 Task: Search one way flight ticket for 4 adults, 2 children, 2 infants in seat and 1 infant on lap in premium economy from Sault Ste. Marie: Chippewa County International Airport to Greensboro: Piedmont Triad International Airport on 5-1-2023. Choice of flights is JetBlue. Number of bags: 2 carry on bags. Price is upto 79000. Outbound departure time preference is 20:30.
Action: Mouse moved to (314, 451)
Screenshot: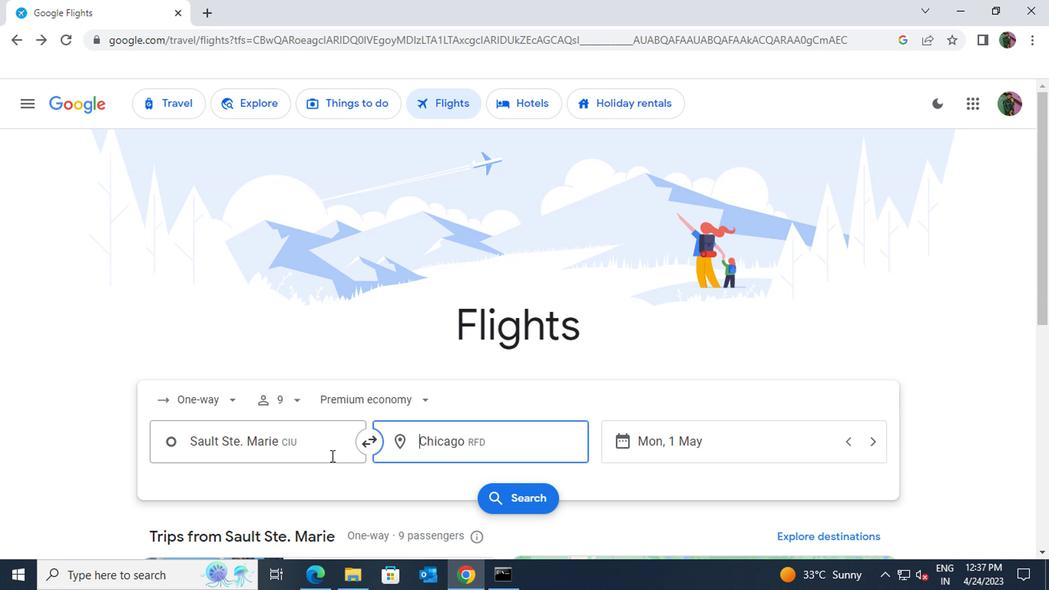
Action: Mouse pressed left at (314, 451)
Screenshot: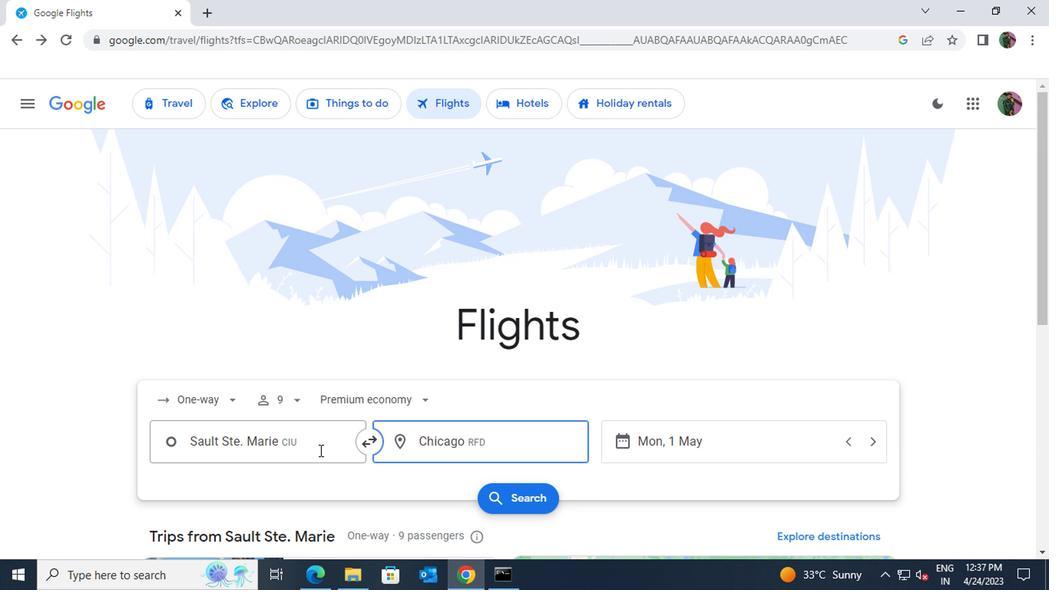 
Action: Key pressed chipp
Screenshot: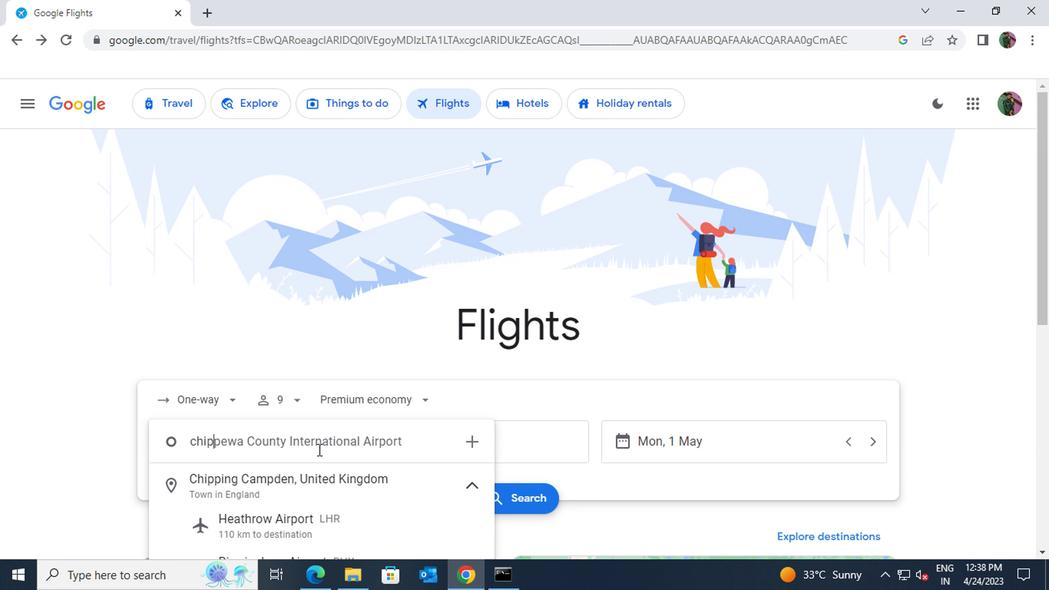 
Action: Mouse moved to (317, 473)
Screenshot: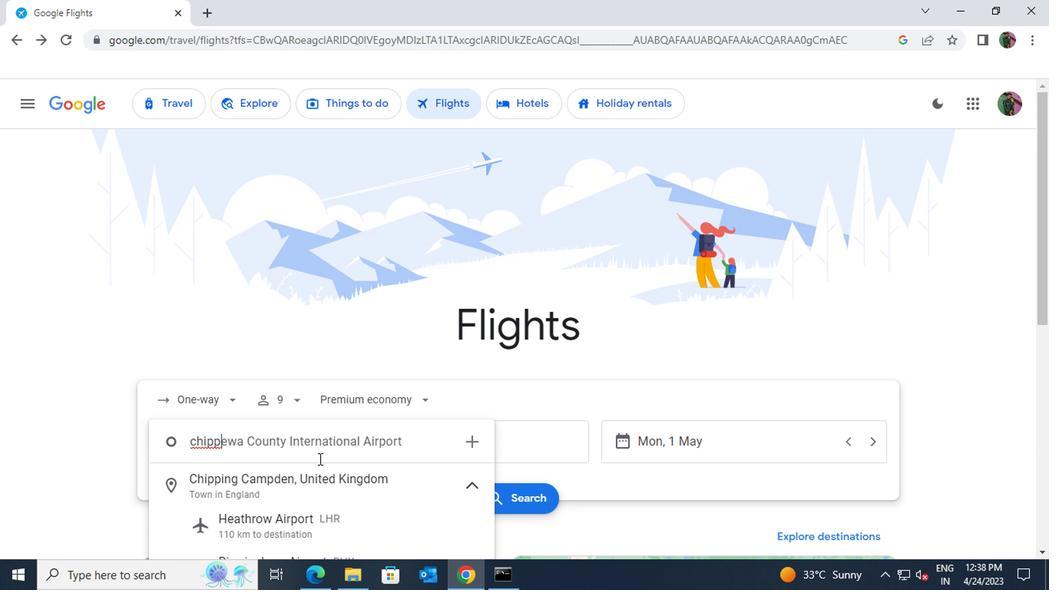 
Action: Mouse pressed left at (317, 473)
Screenshot: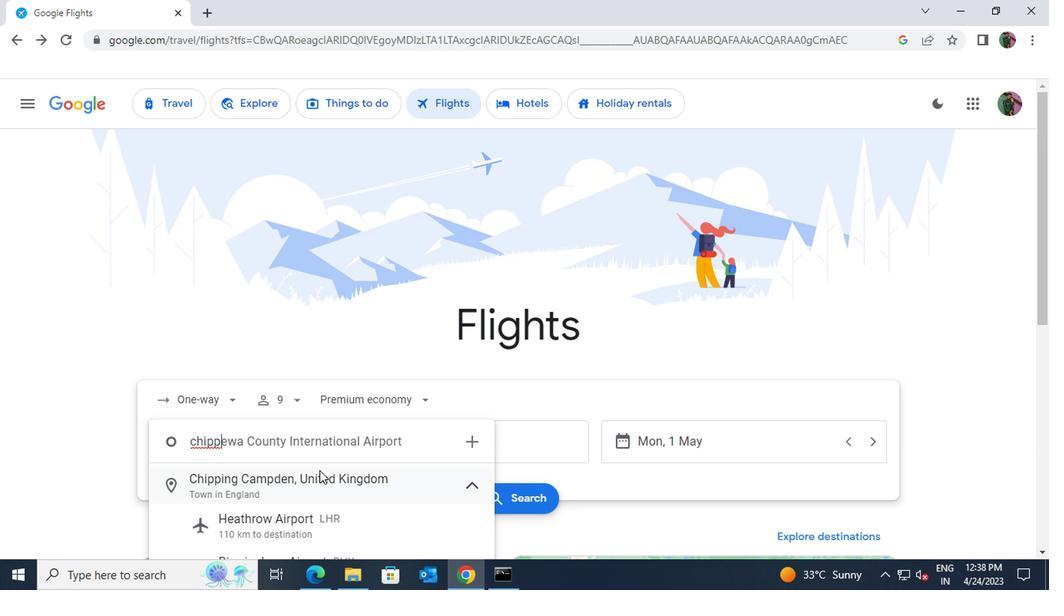 
Action: Mouse moved to (423, 439)
Screenshot: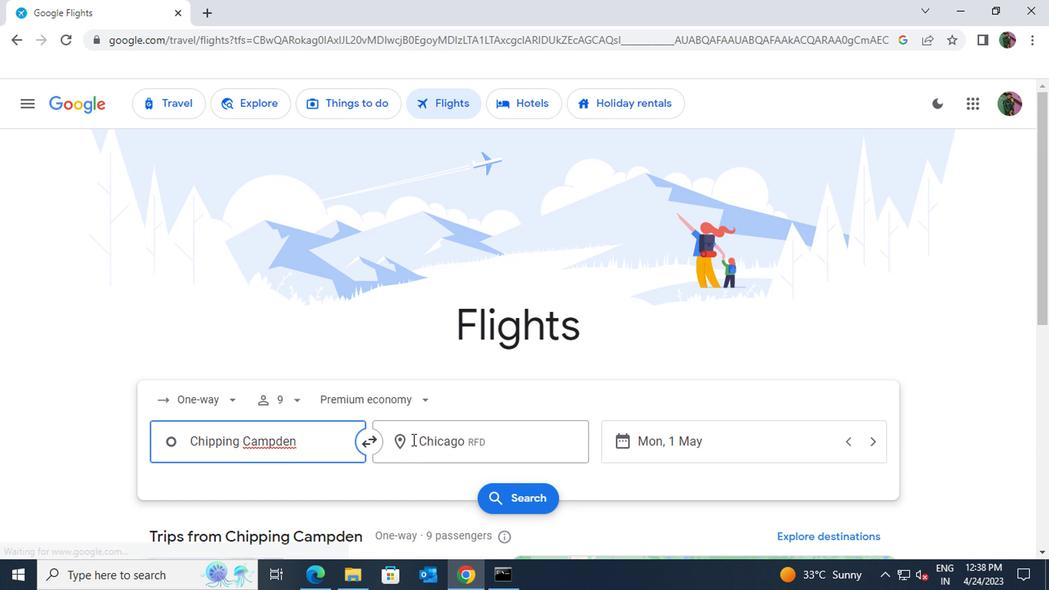 
Action: Mouse pressed left at (423, 439)
Screenshot: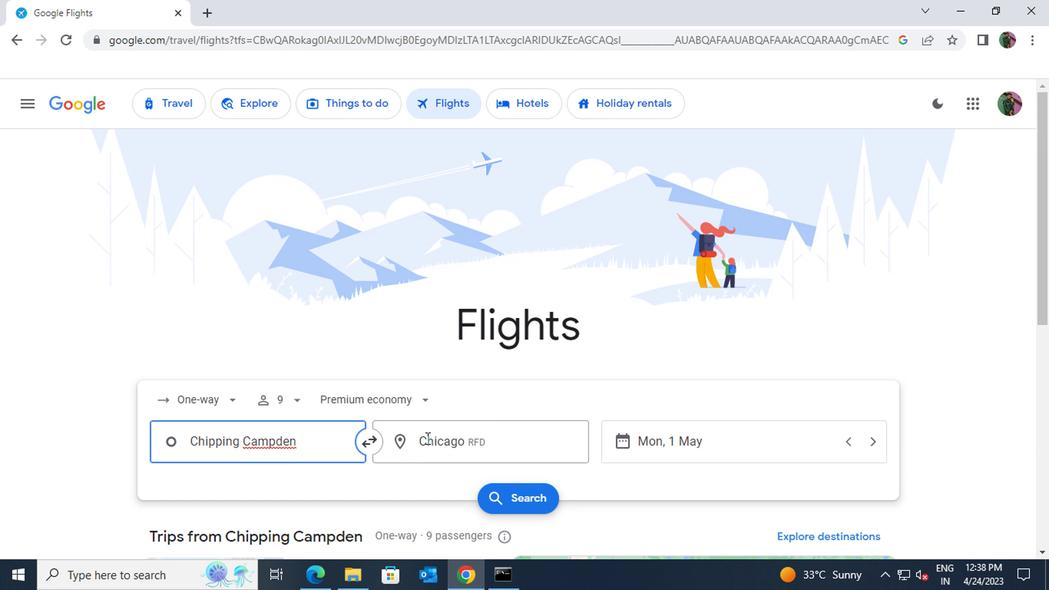 
Action: Key pressed greensboro
Screenshot: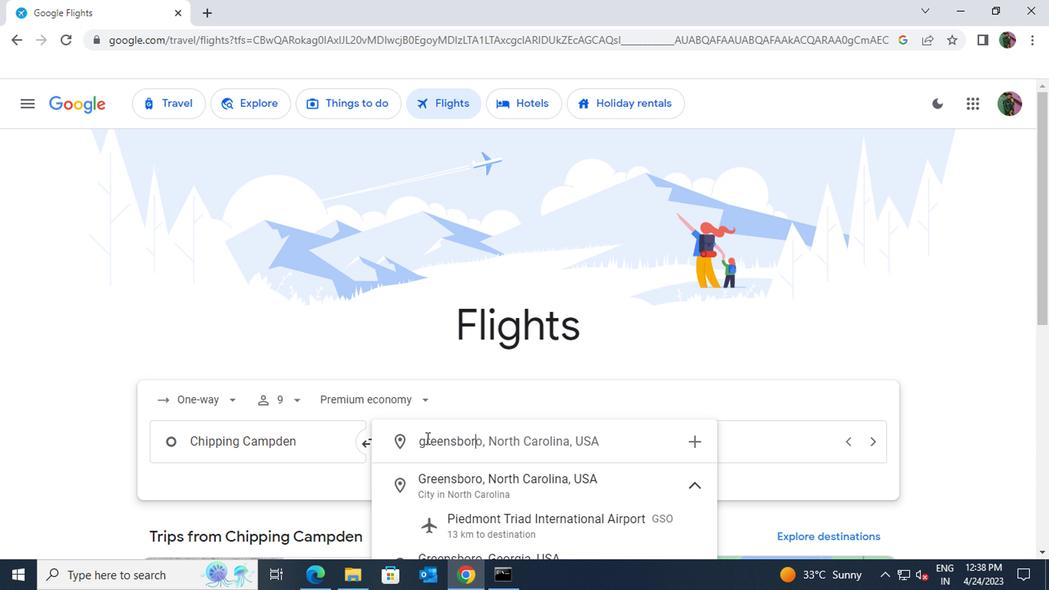 
Action: Mouse moved to (445, 467)
Screenshot: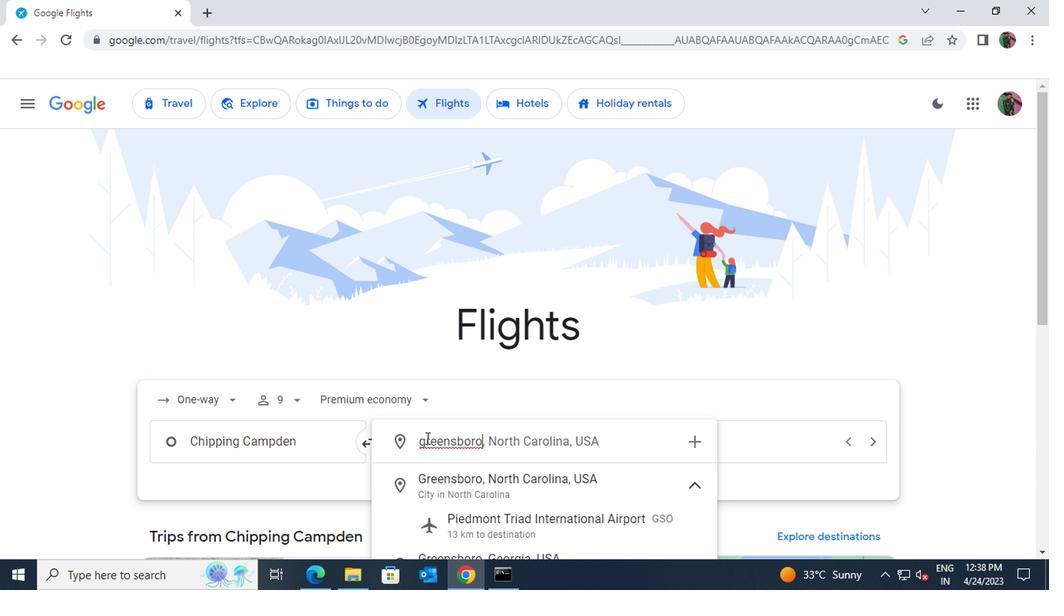 
Action: Mouse pressed left at (445, 467)
Screenshot: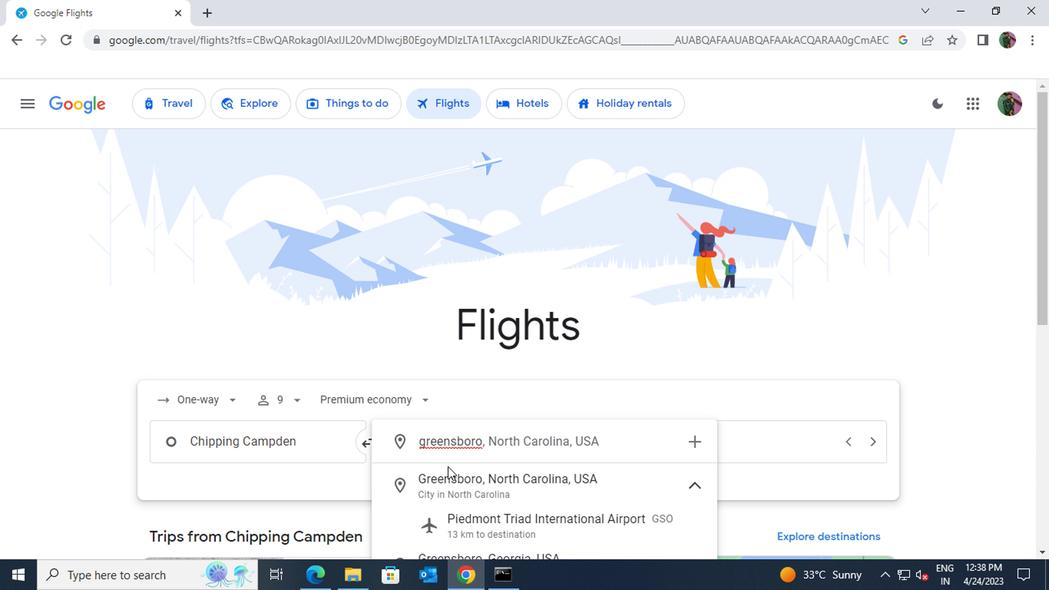 
Action: Mouse moved to (458, 493)
Screenshot: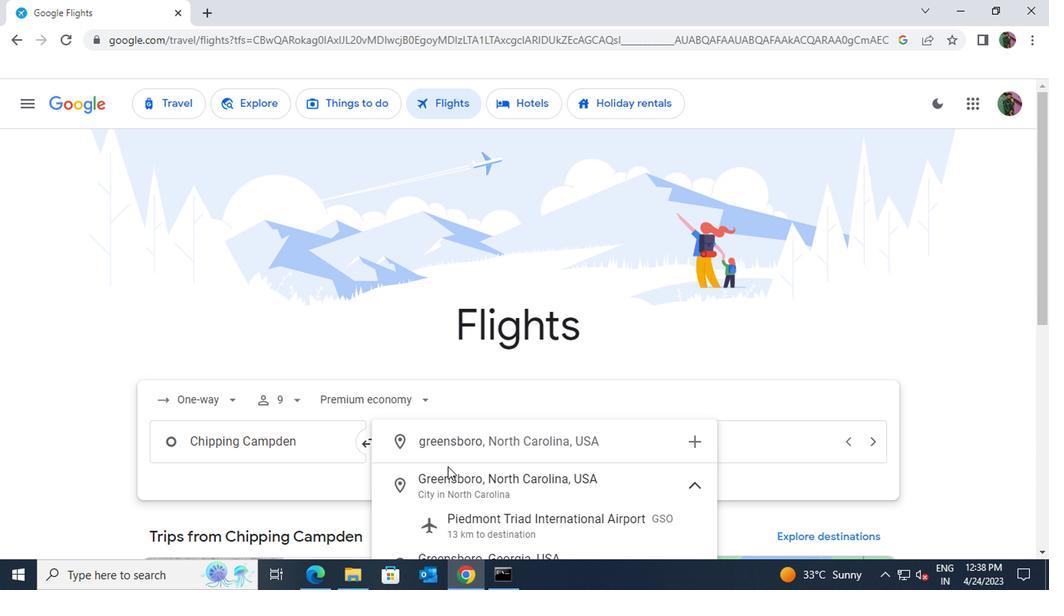 
Action: Mouse pressed left at (458, 493)
Screenshot: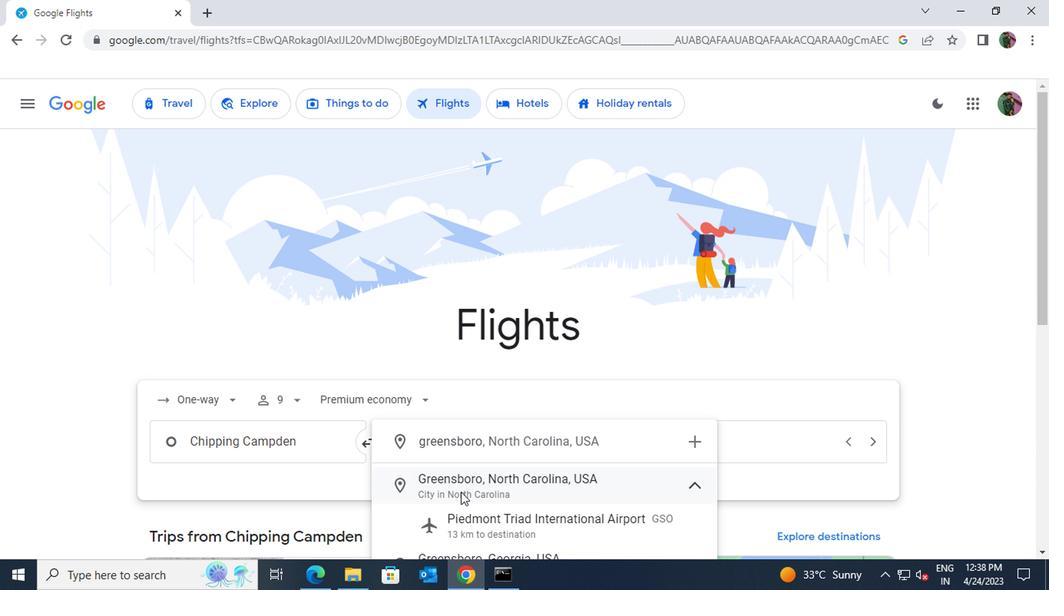 
Action: Mouse moved to (293, 404)
Screenshot: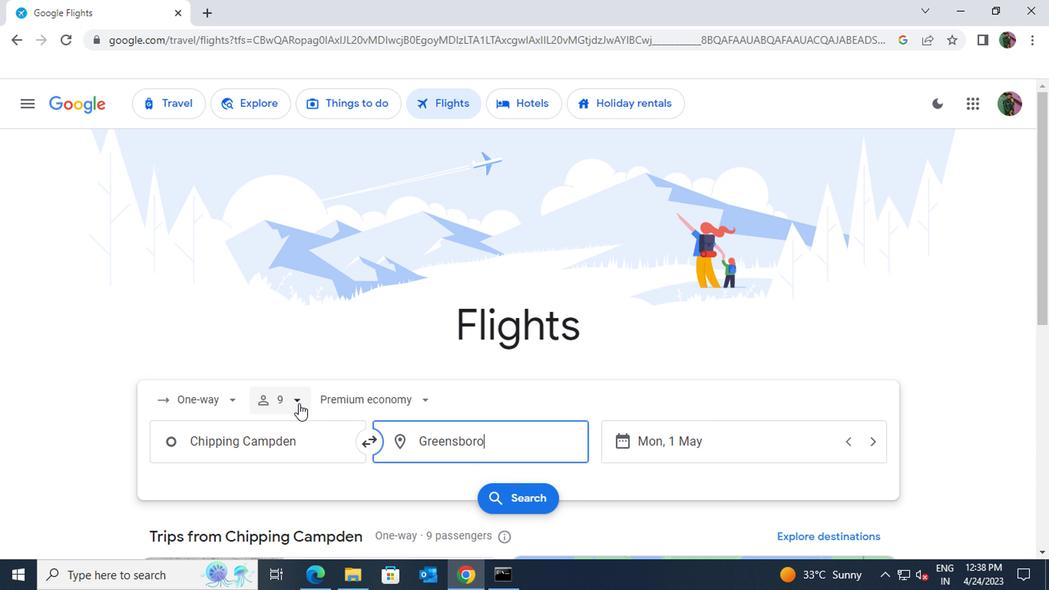 
Action: Mouse pressed left at (293, 404)
Screenshot: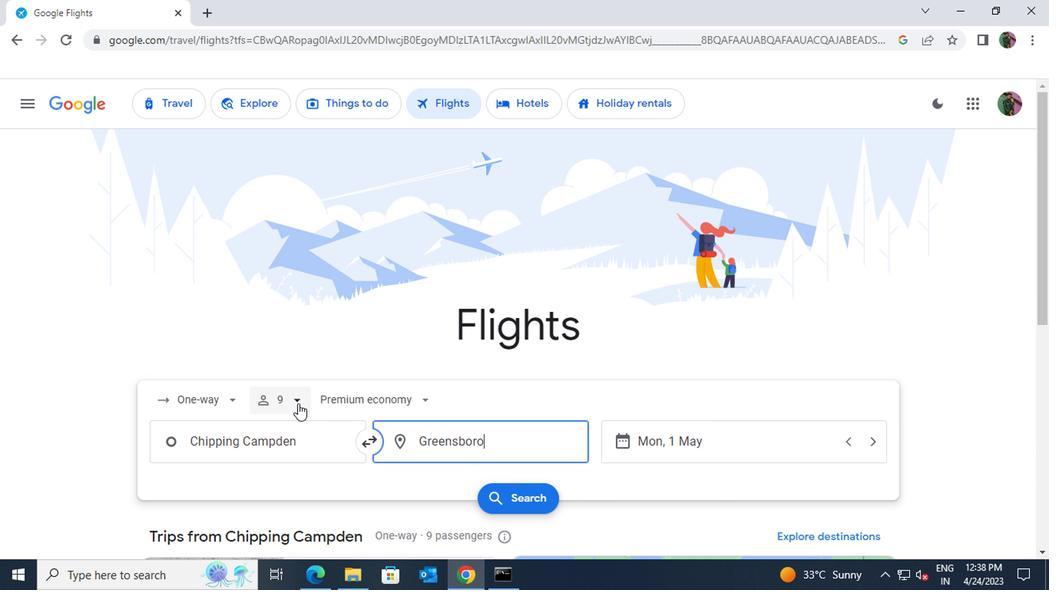 
Action: Mouse moved to (362, 440)
Screenshot: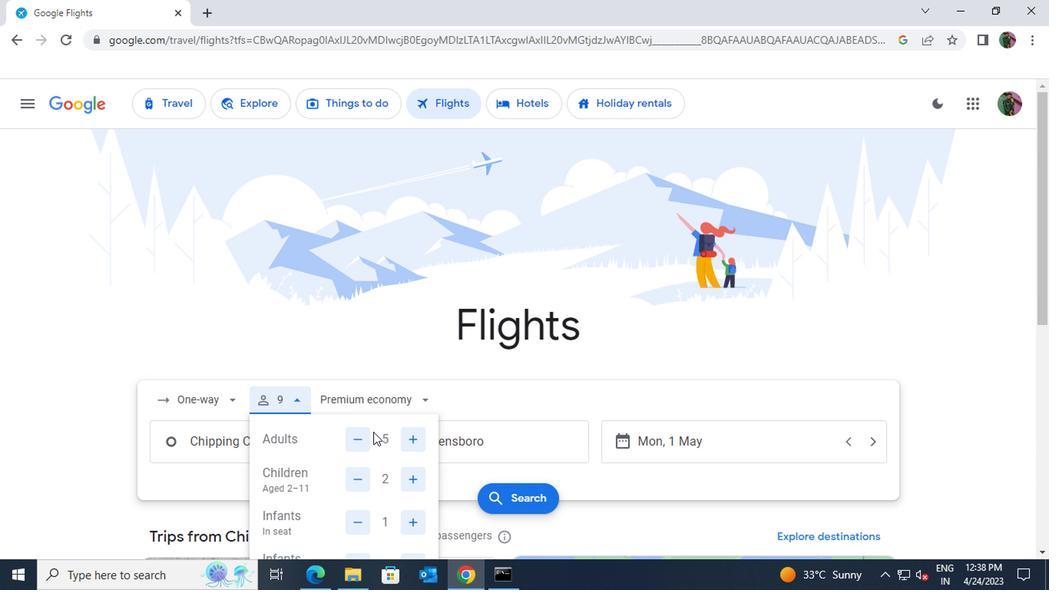 
Action: Mouse pressed left at (362, 440)
Screenshot: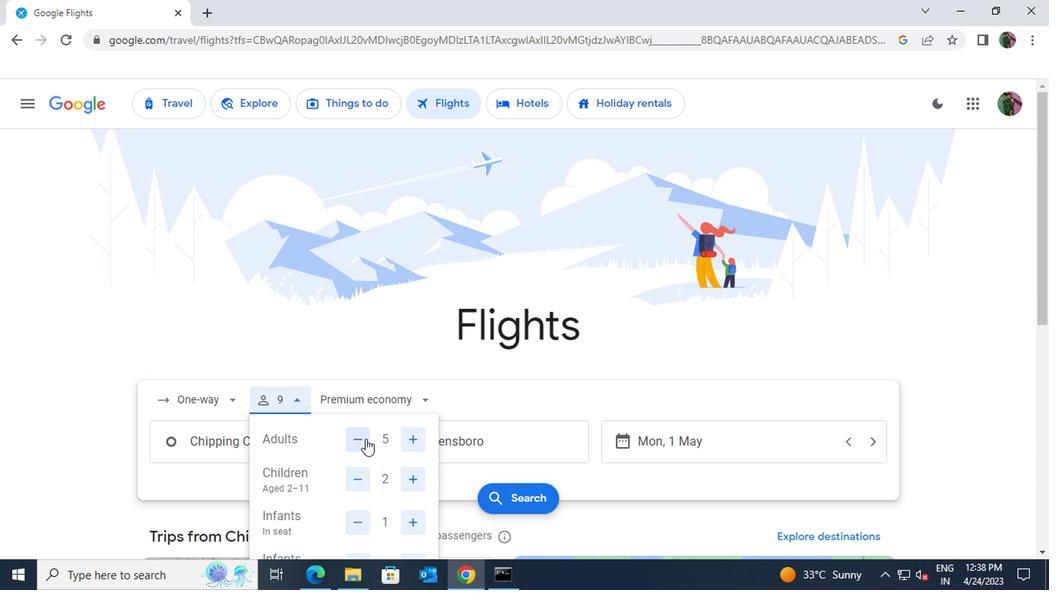 
Action: Mouse moved to (357, 475)
Screenshot: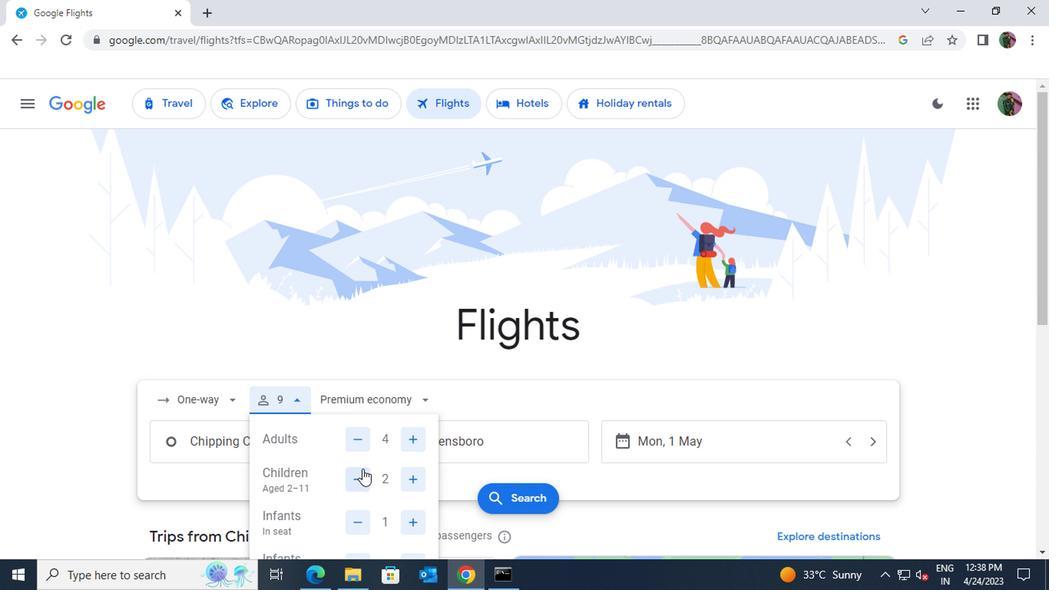 
Action: Mouse scrolled (357, 474) with delta (0, 0)
Screenshot: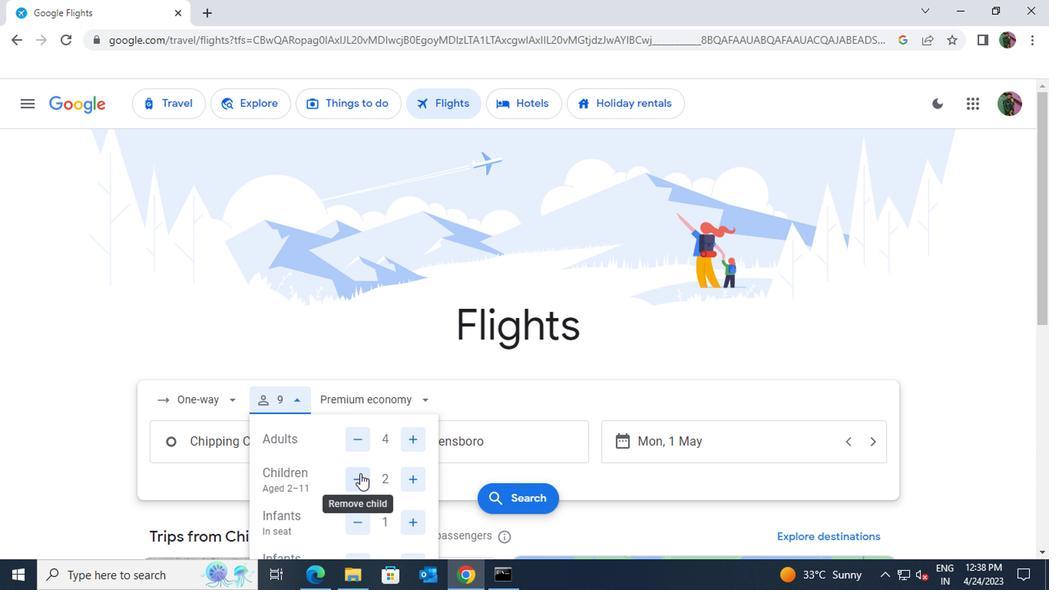 
Action: Mouse scrolled (357, 474) with delta (0, 0)
Screenshot: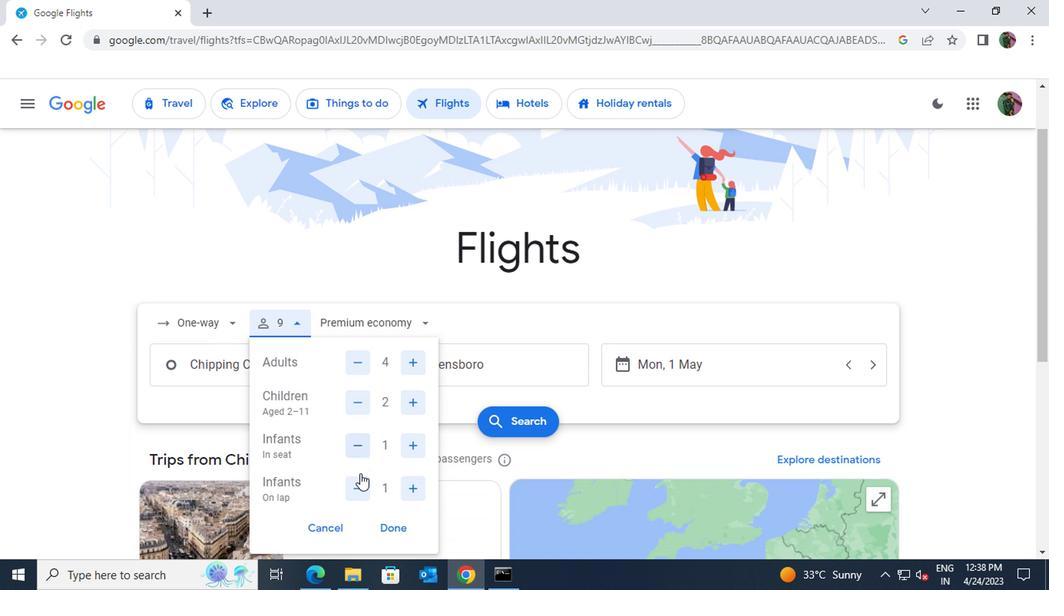 
Action: Mouse moved to (378, 447)
Screenshot: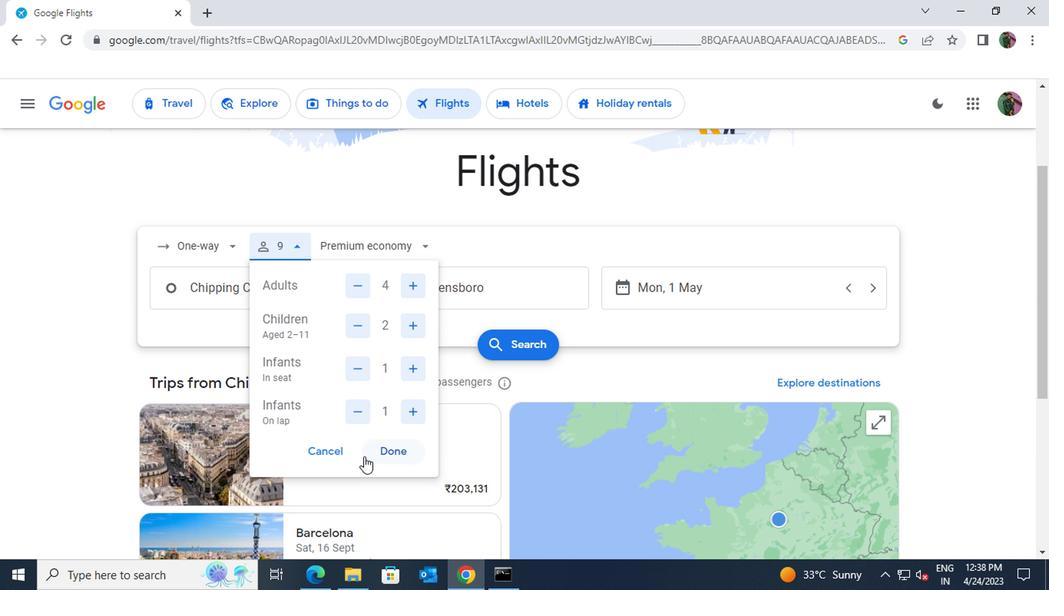 
Action: Mouse pressed left at (378, 447)
Screenshot: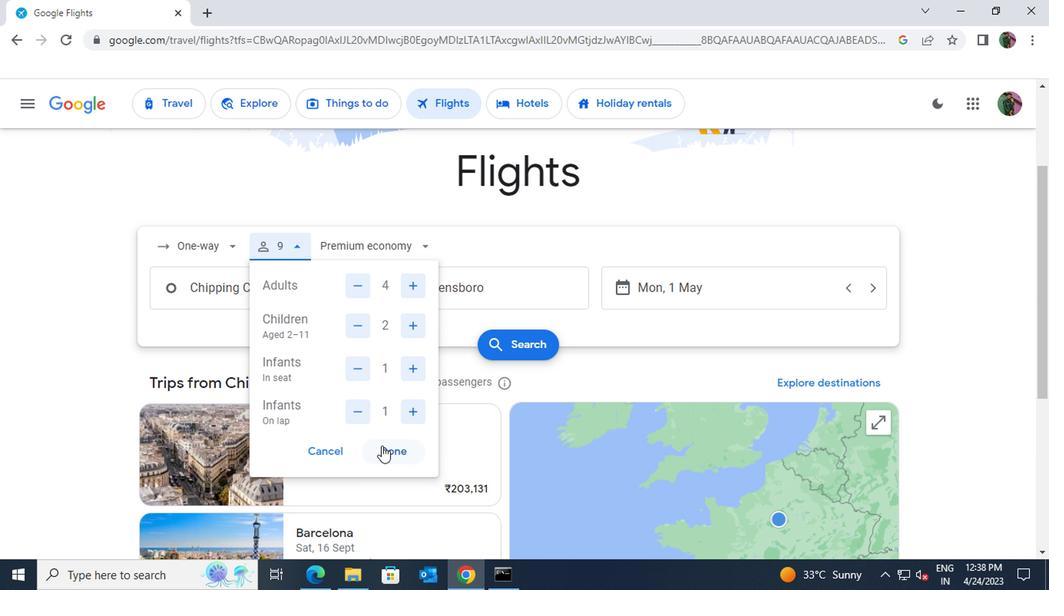 
Action: Mouse moved to (604, 290)
Screenshot: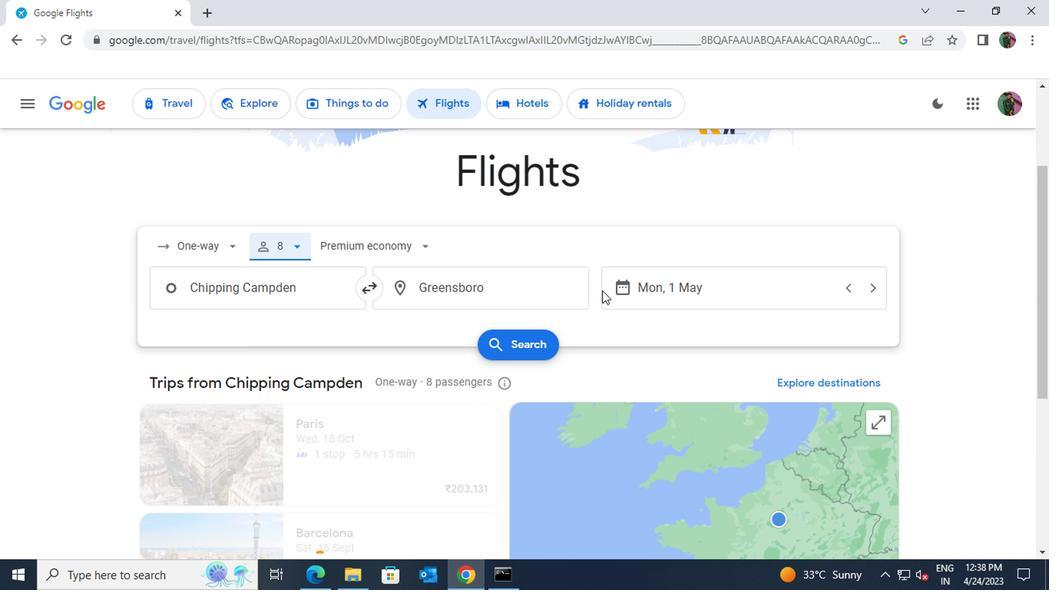 
Action: Mouse pressed left at (604, 290)
Screenshot: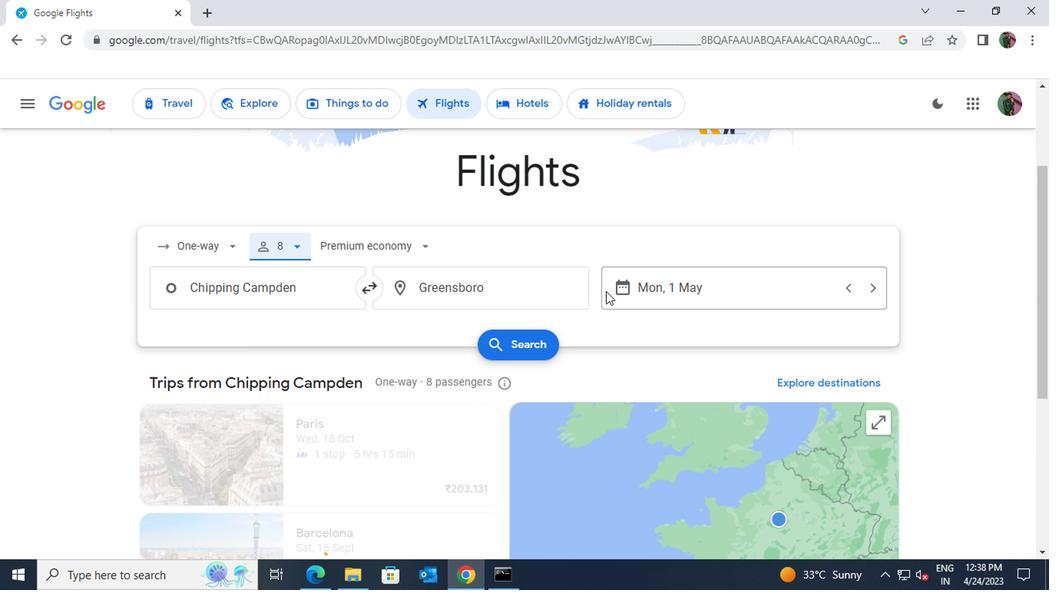 
Action: Mouse moved to (664, 278)
Screenshot: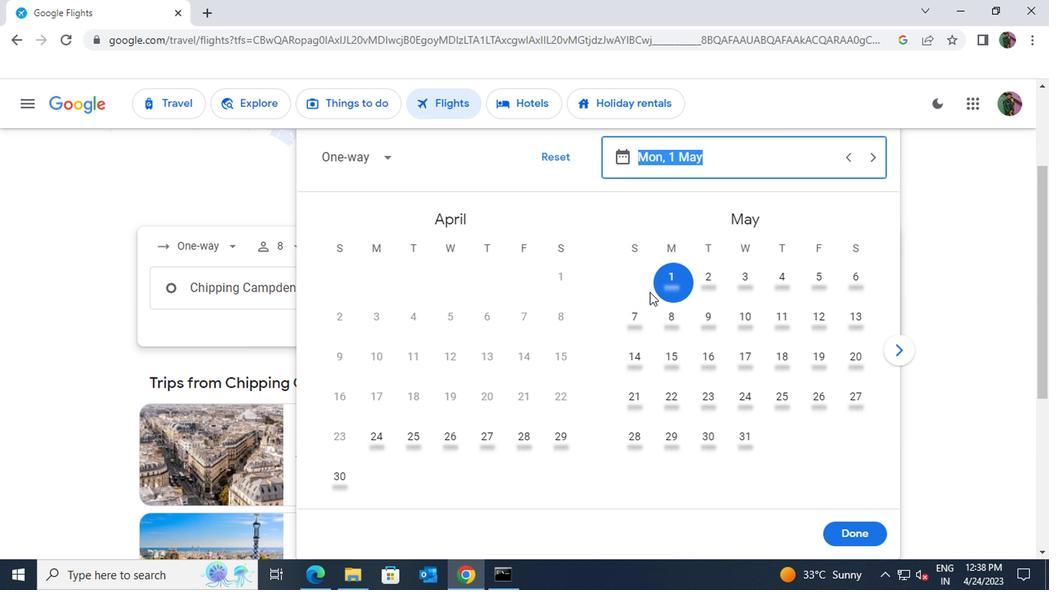 
Action: Mouse pressed left at (664, 278)
Screenshot: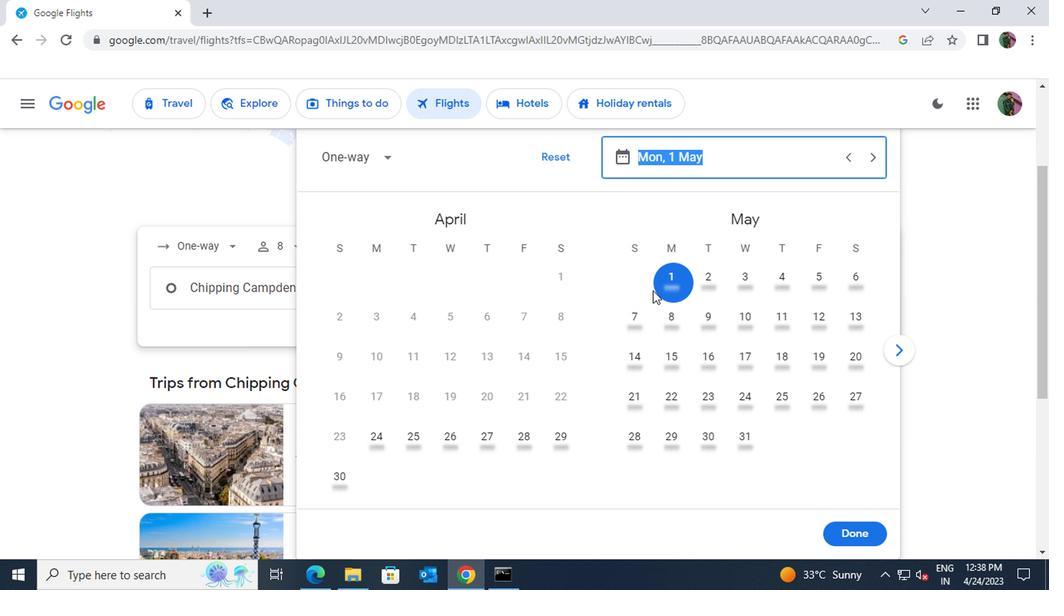 
Action: Mouse moved to (841, 530)
Screenshot: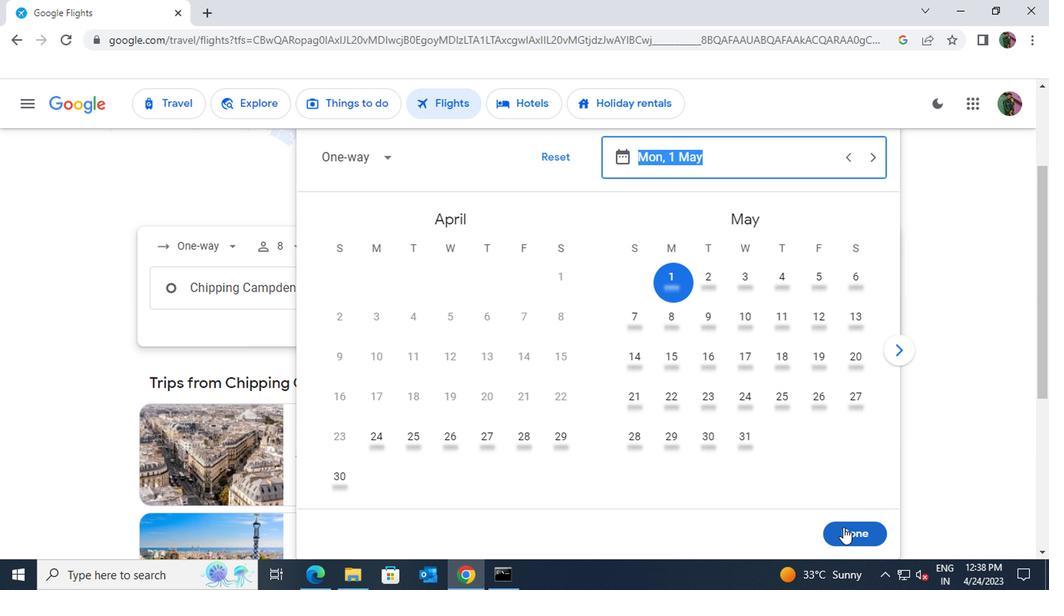 
Action: Mouse pressed left at (841, 530)
Screenshot: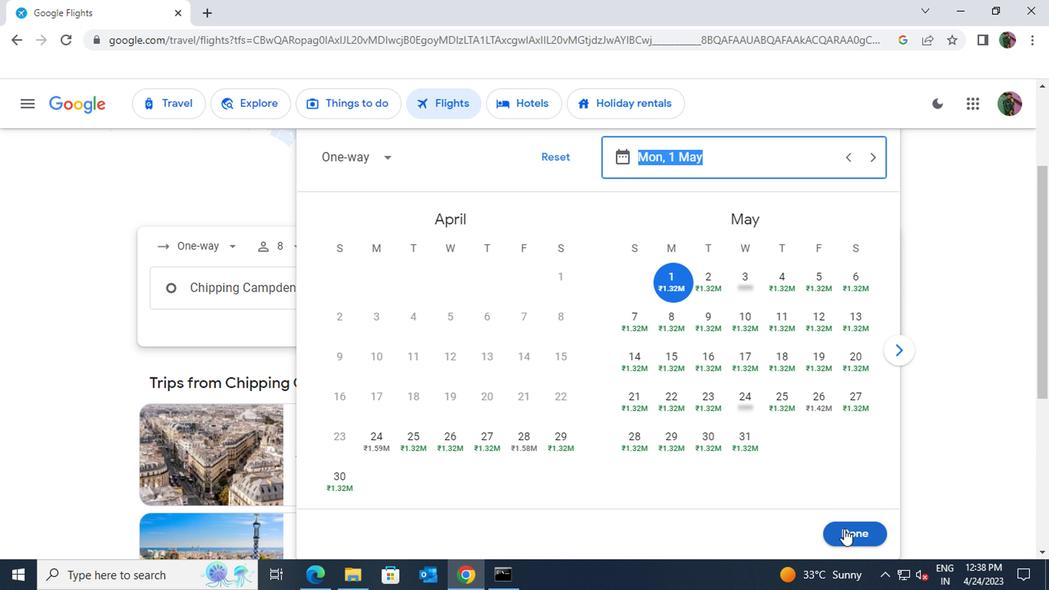 
Action: Mouse moved to (511, 347)
Screenshot: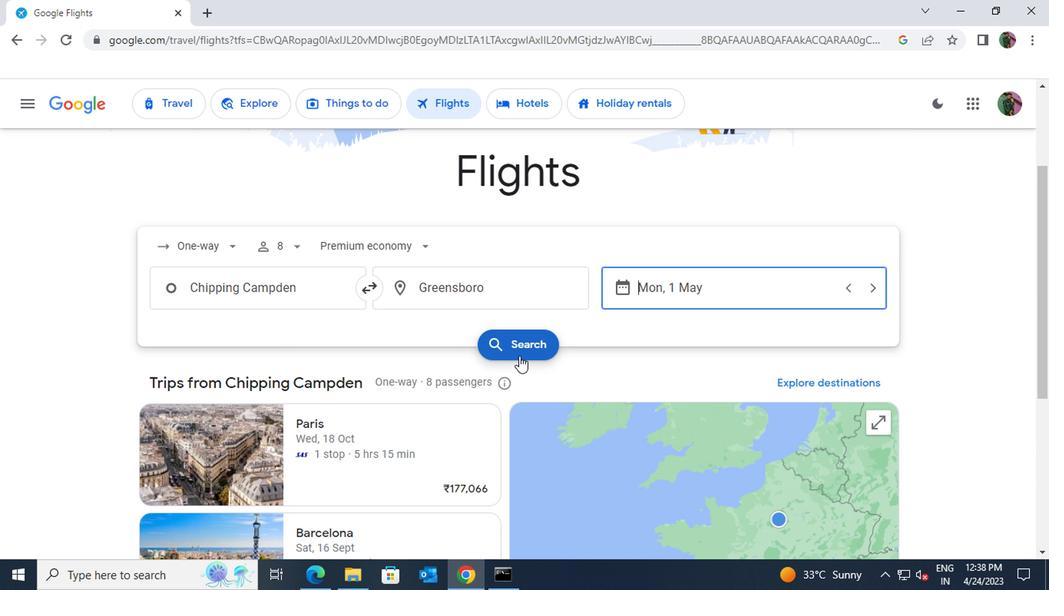 
Action: Mouse pressed left at (511, 347)
Screenshot: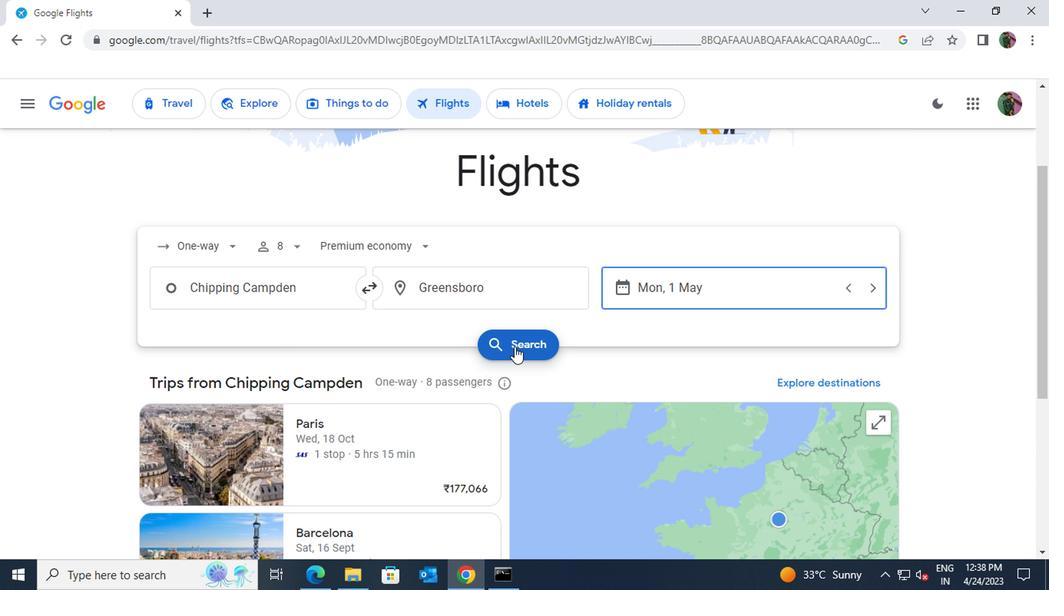 
Action: Mouse moved to (607, 244)
Screenshot: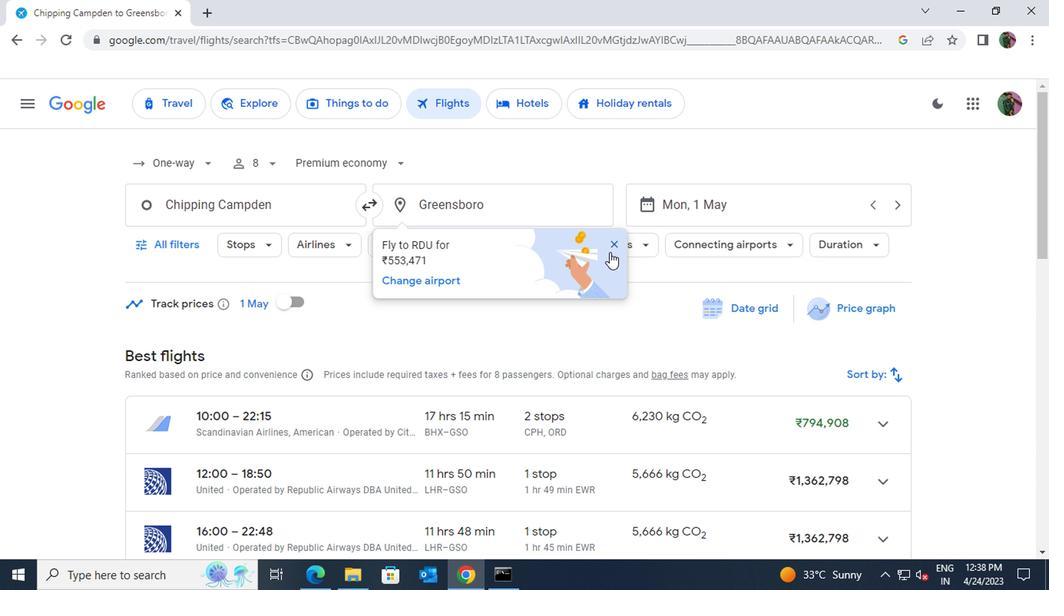 
Action: Mouse pressed left at (607, 244)
Screenshot: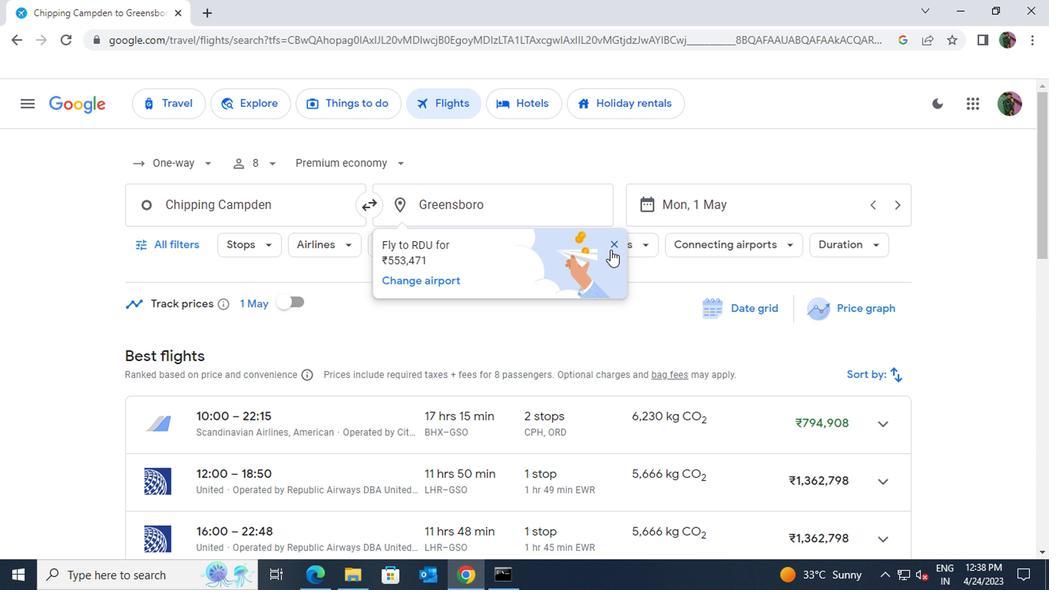 
Action: Mouse moved to (410, 247)
Screenshot: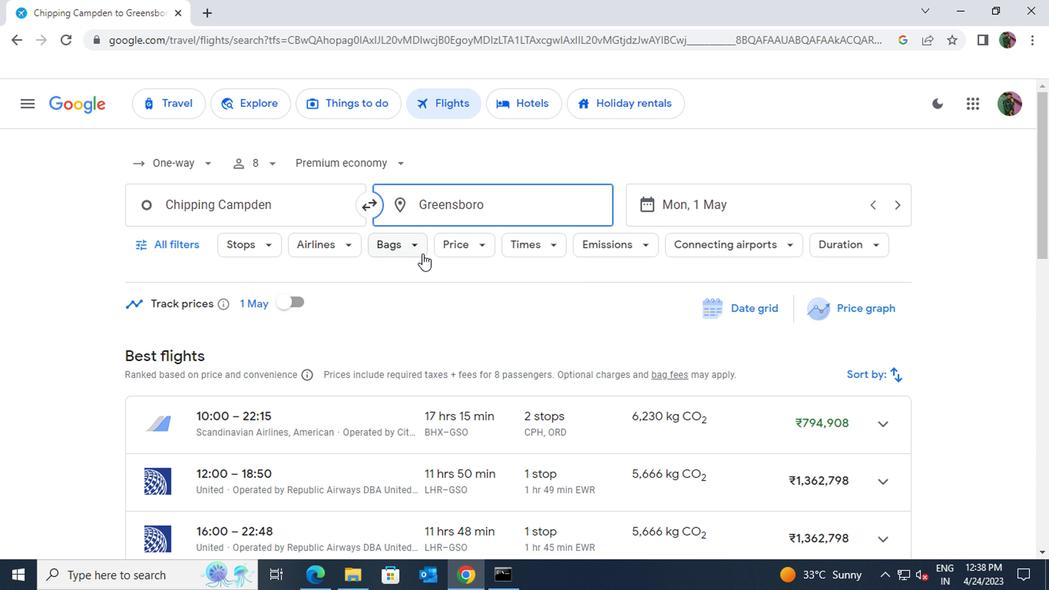 
Action: Mouse pressed left at (410, 247)
Screenshot: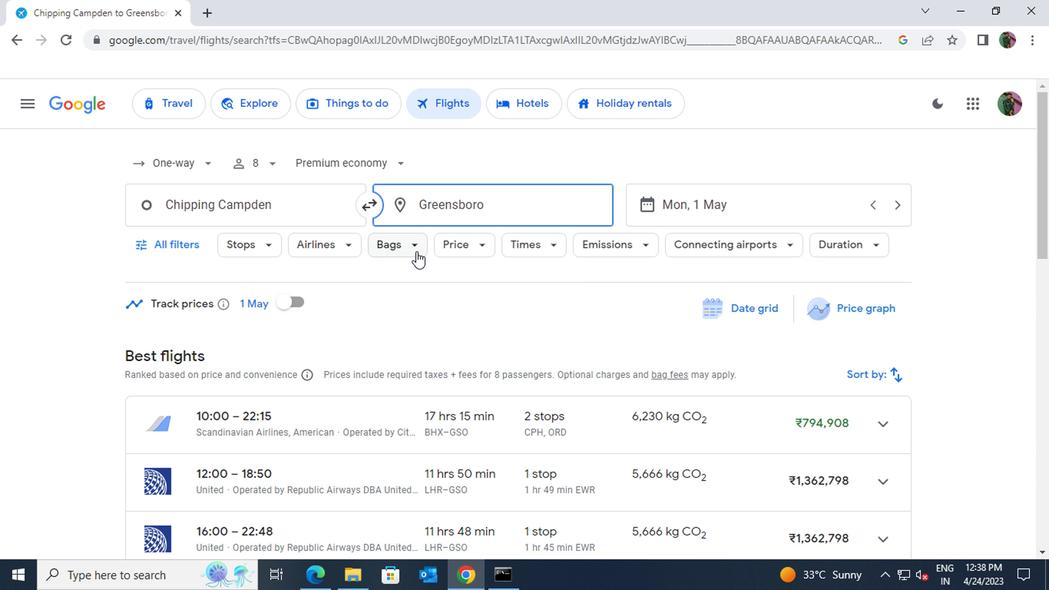 
Action: Mouse moved to (600, 318)
Screenshot: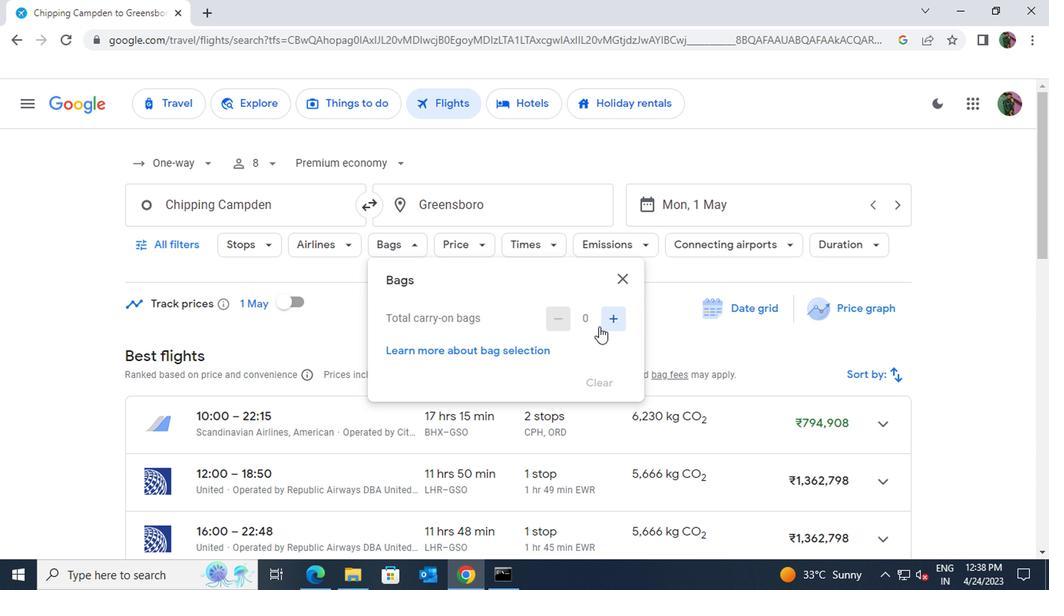 
Action: Mouse pressed left at (600, 318)
Screenshot: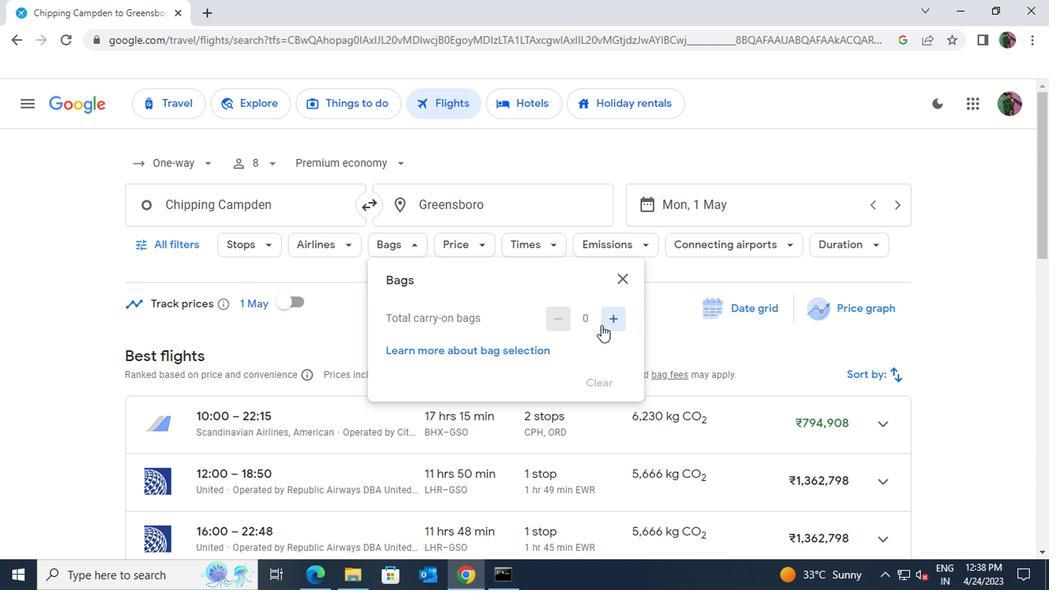 
Action: Mouse pressed left at (600, 318)
Screenshot: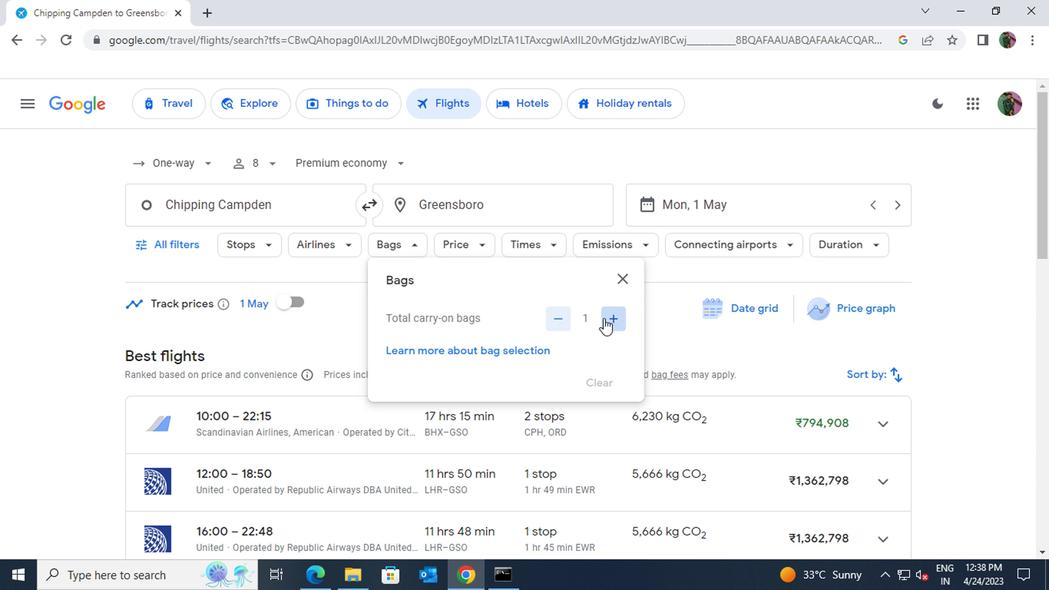 
Action: Mouse moved to (616, 277)
Screenshot: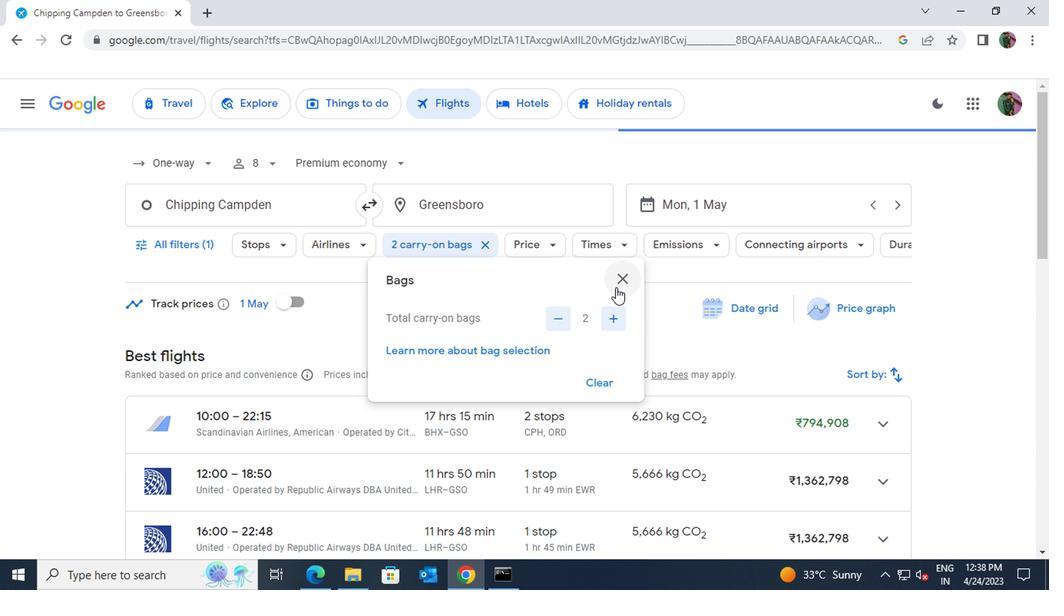 
Action: Mouse pressed left at (616, 277)
Screenshot: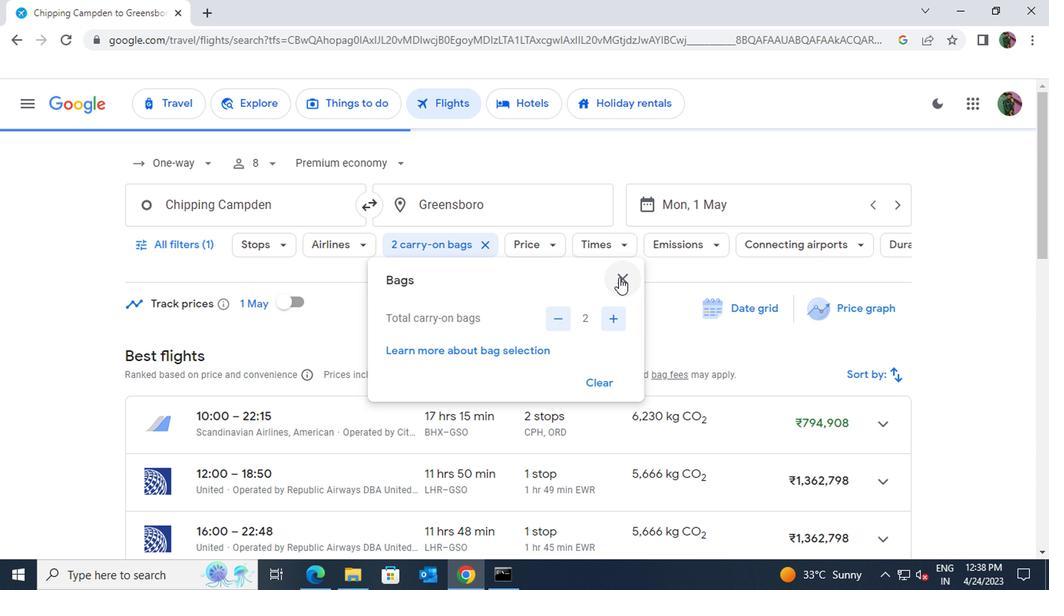 
Action: Mouse moved to (548, 247)
Screenshot: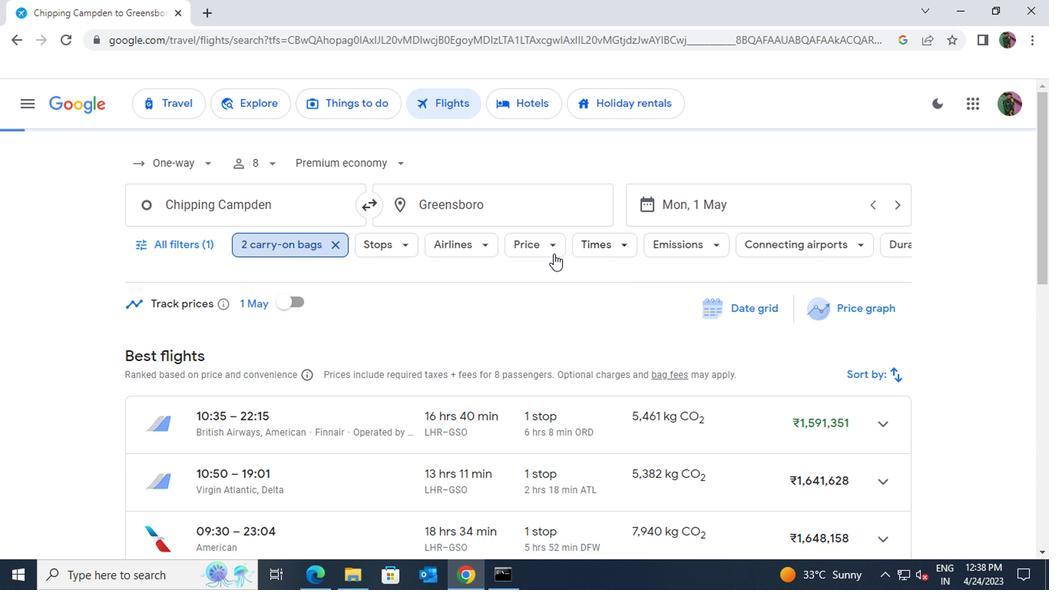 
Action: Mouse pressed left at (548, 247)
Screenshot: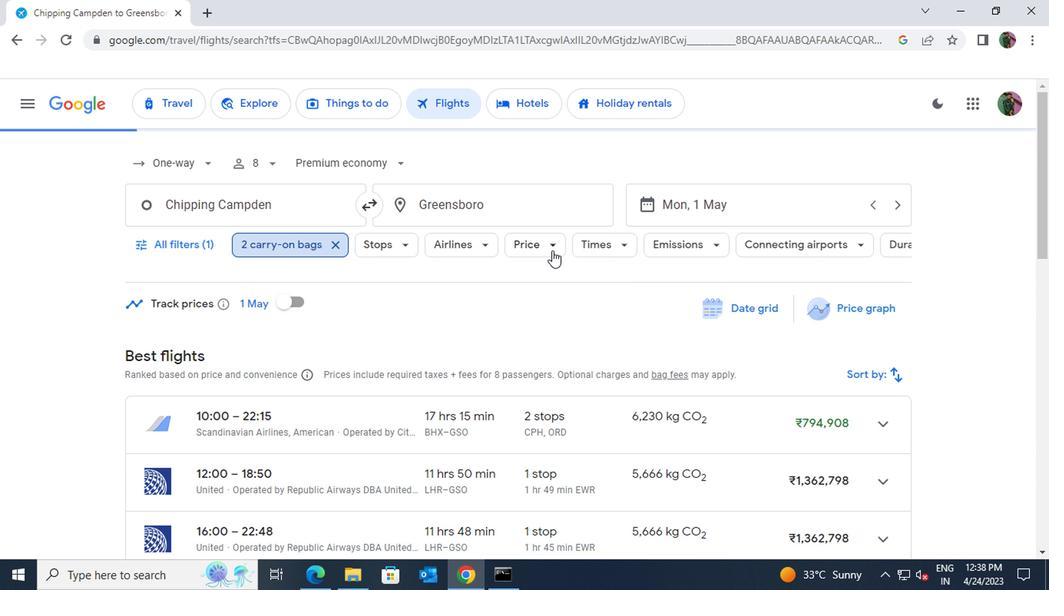
Action: Mouse moved to (610, 244)
Screenshot: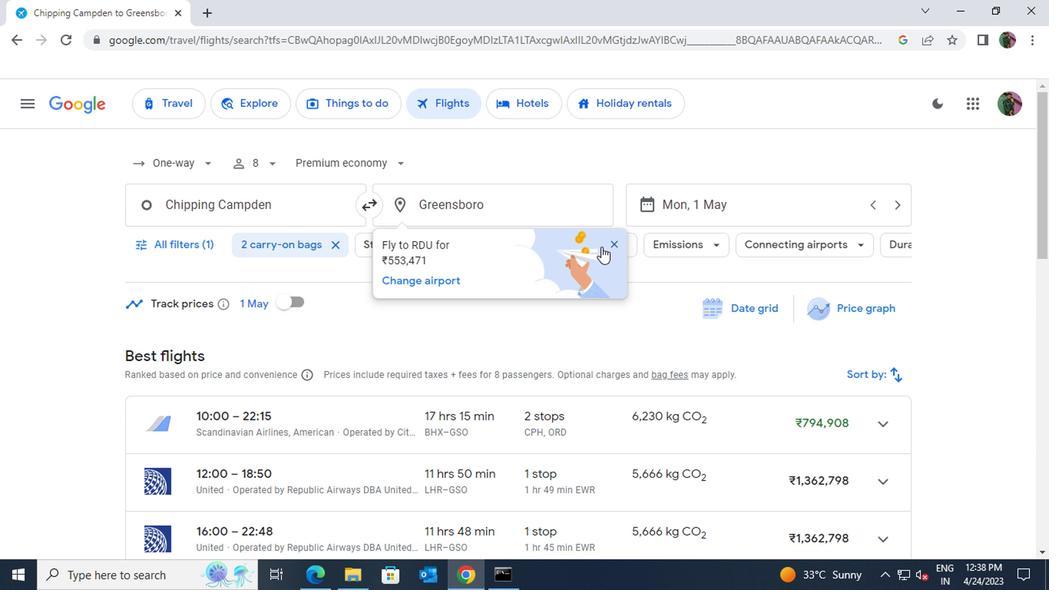 
Action: Mouse pressed left at (610, 244)
Screenshot: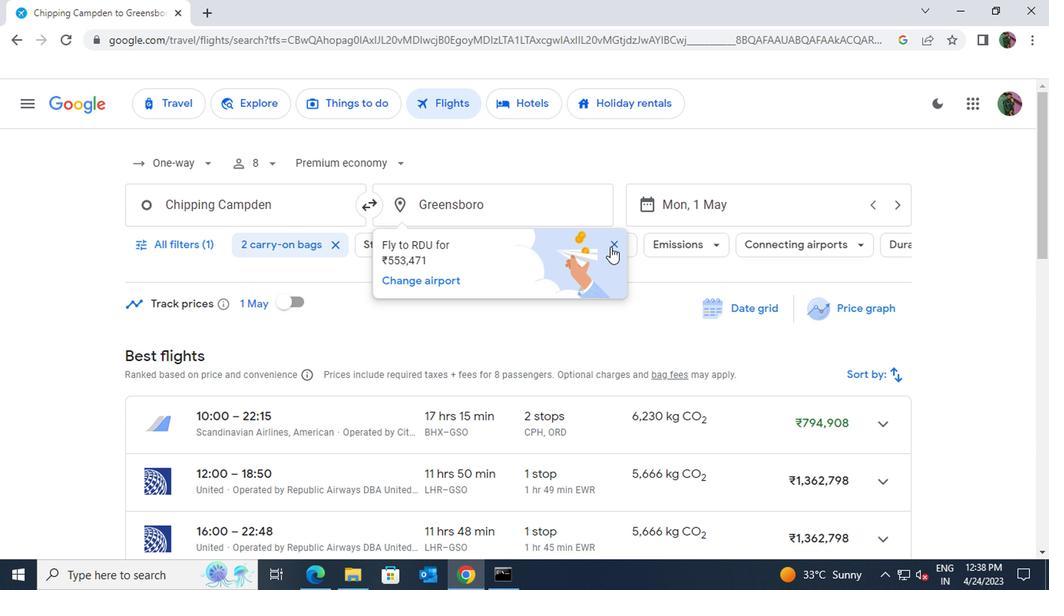 
Action: Mouse moved to (546, 248)
Screenshot: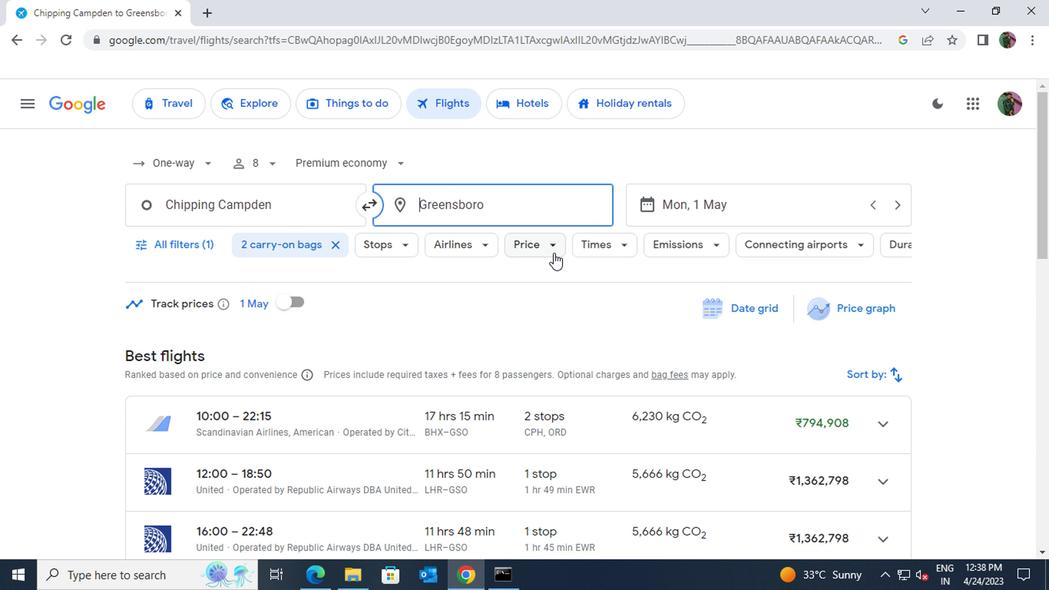 
Action: Mouse pressed left at (546, 248)
Screenshot: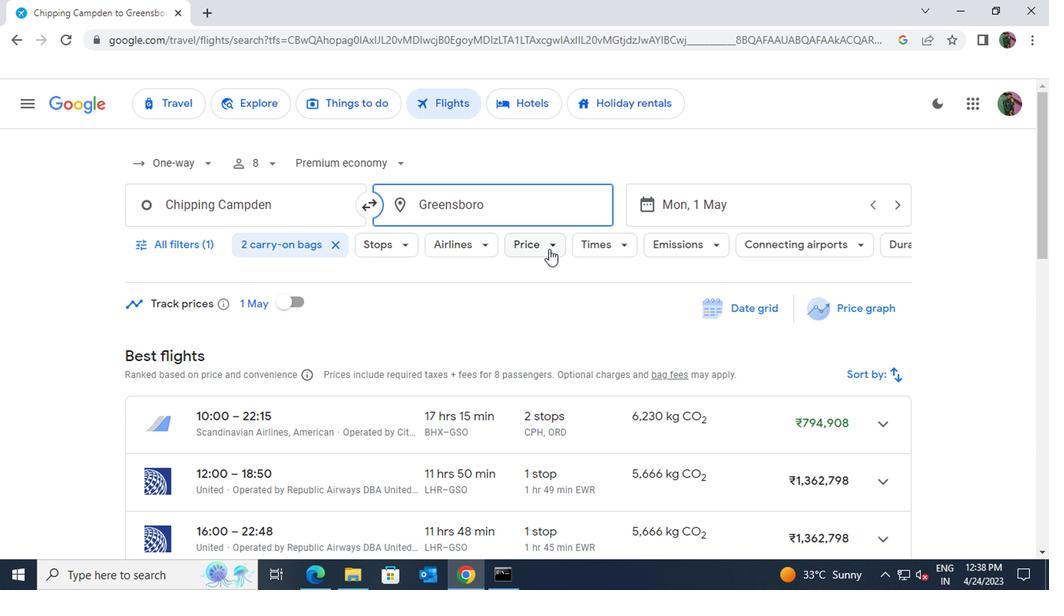 
Action: Mouse moved to (743, 344)
Screenshot: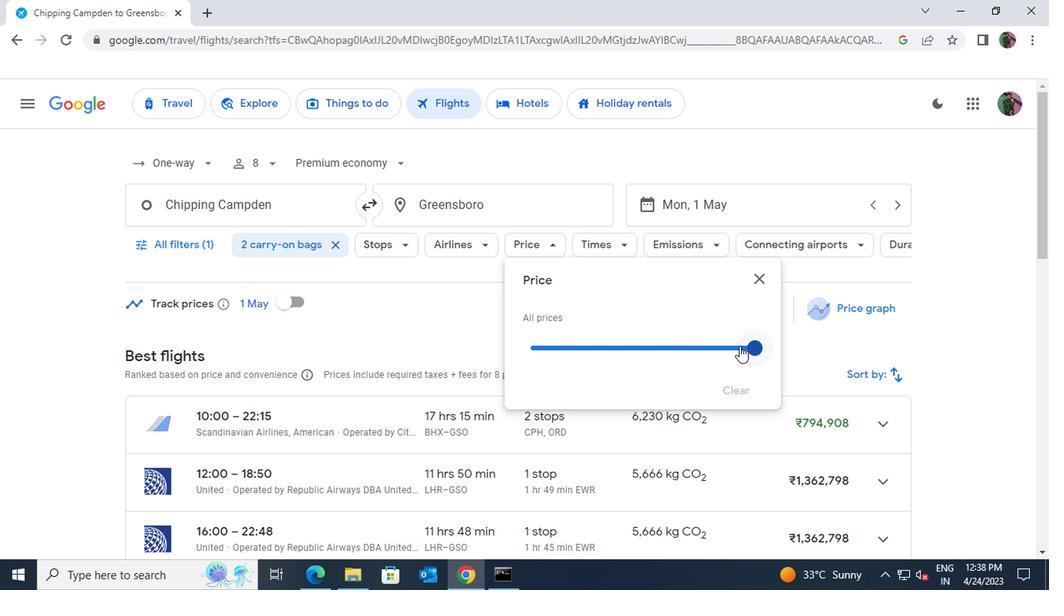 
Action: Mouse pressed left at (743, 344)
Screenshot: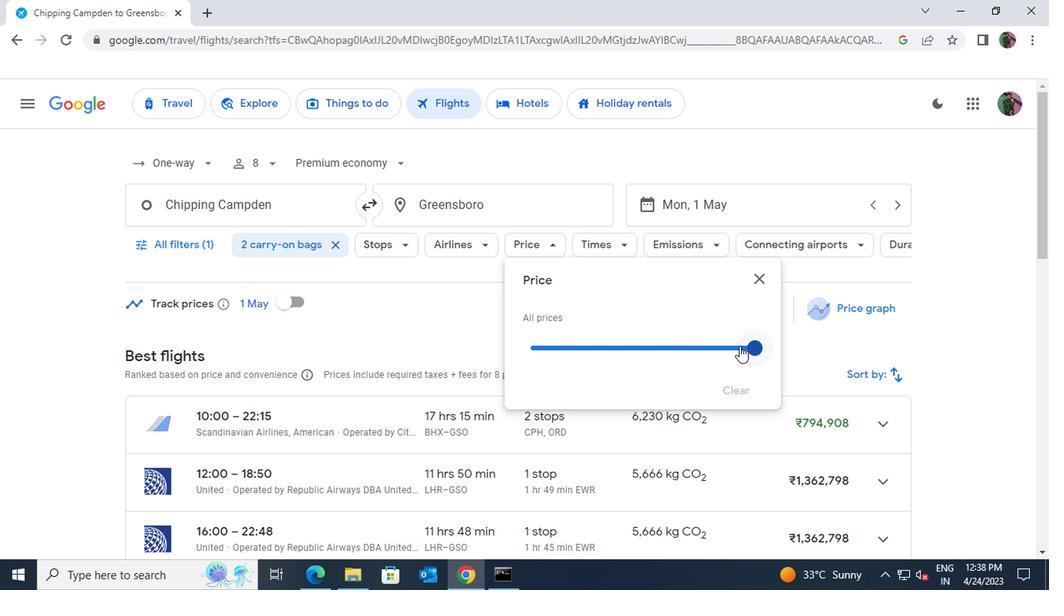 
Action: Mouse moved to (540, 349)
Screenshot: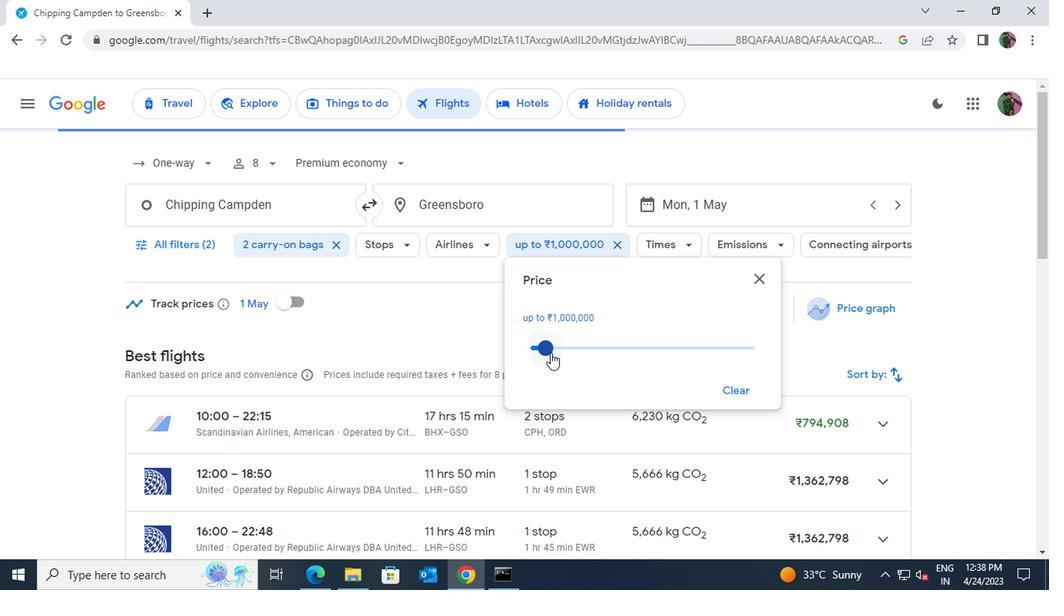 
Action: Mouse pressed left at (540, 349)
Screenshot: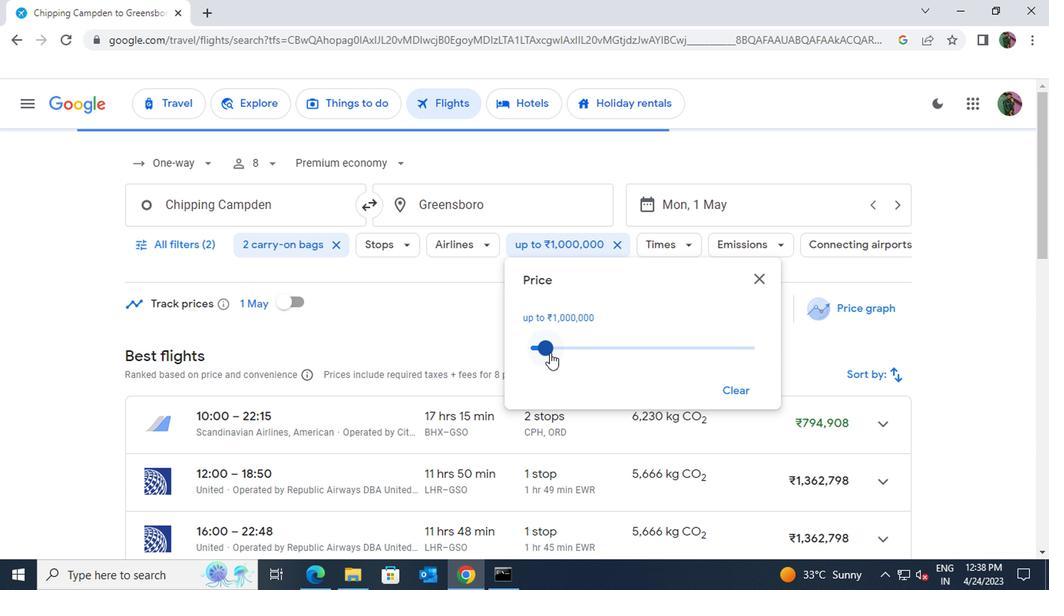 
Action: Mouse moved to (762, 278)
Screenshot: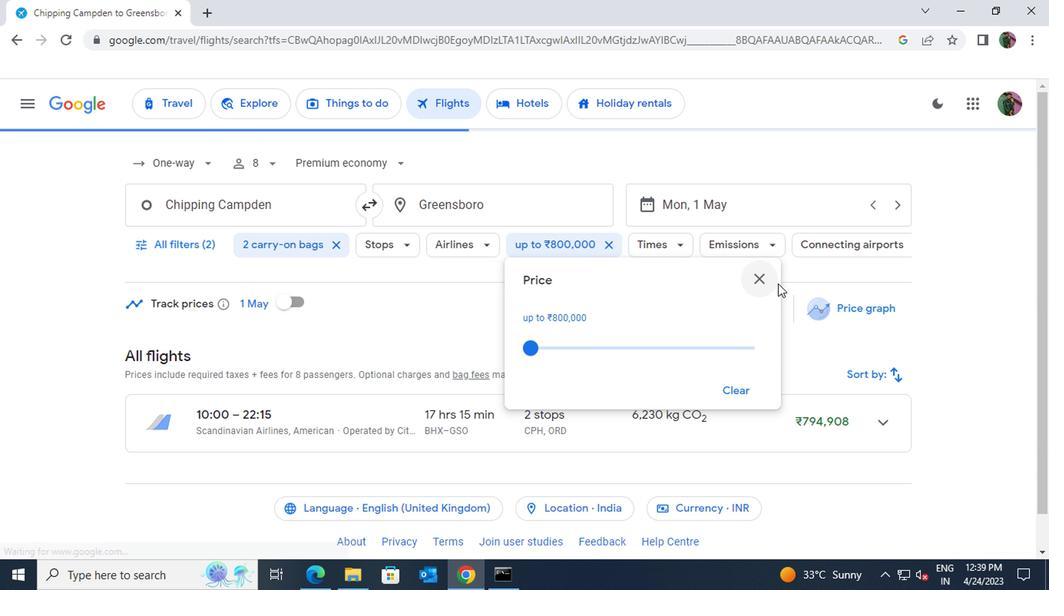
Action: Mouse pressed left at (762, 278)
Screenshot: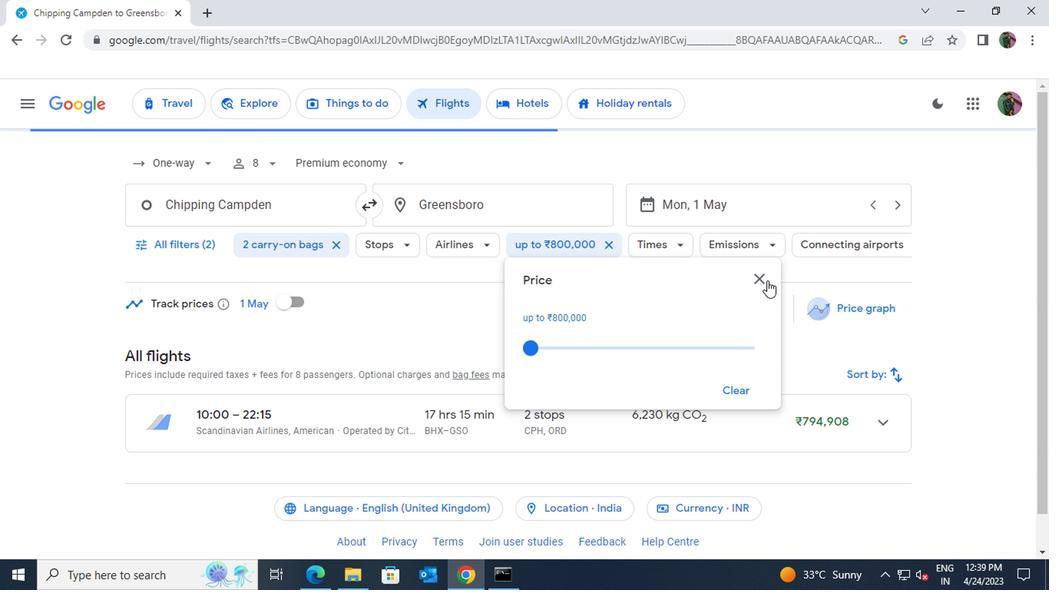 
Action: Mouse moved to (670, 249)
Screenshot: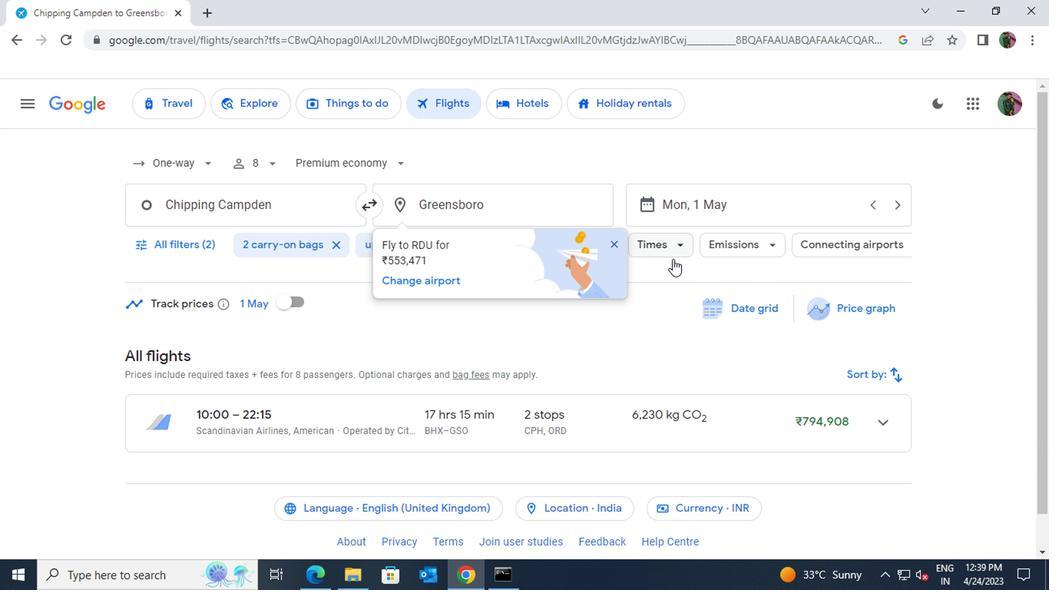 
Action: Mouse pressed left at (670, 249)
Screenshot: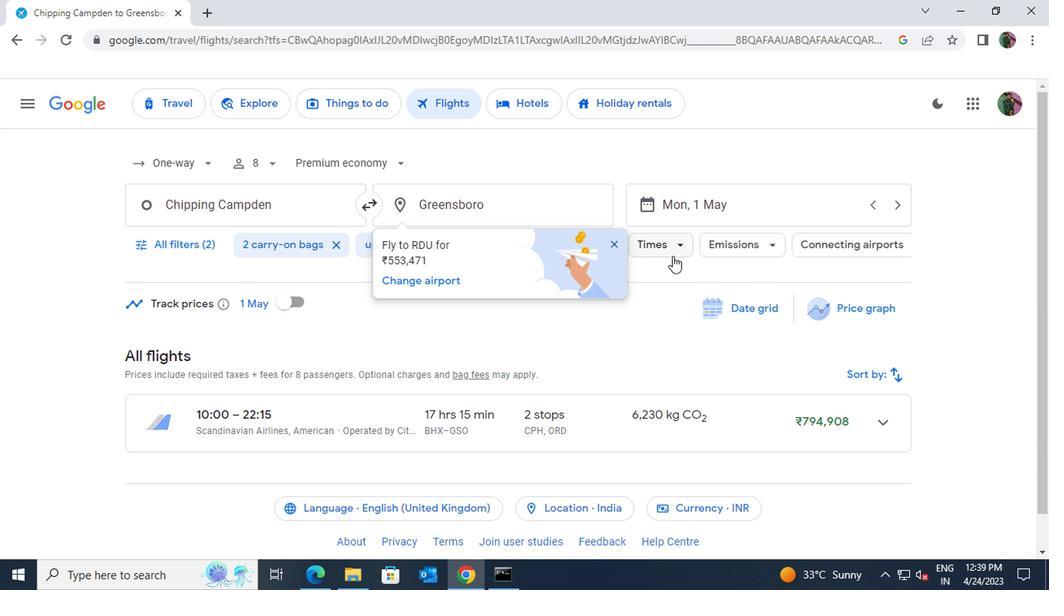 
Action: Mouse moved to (853, 389)
Screenshot: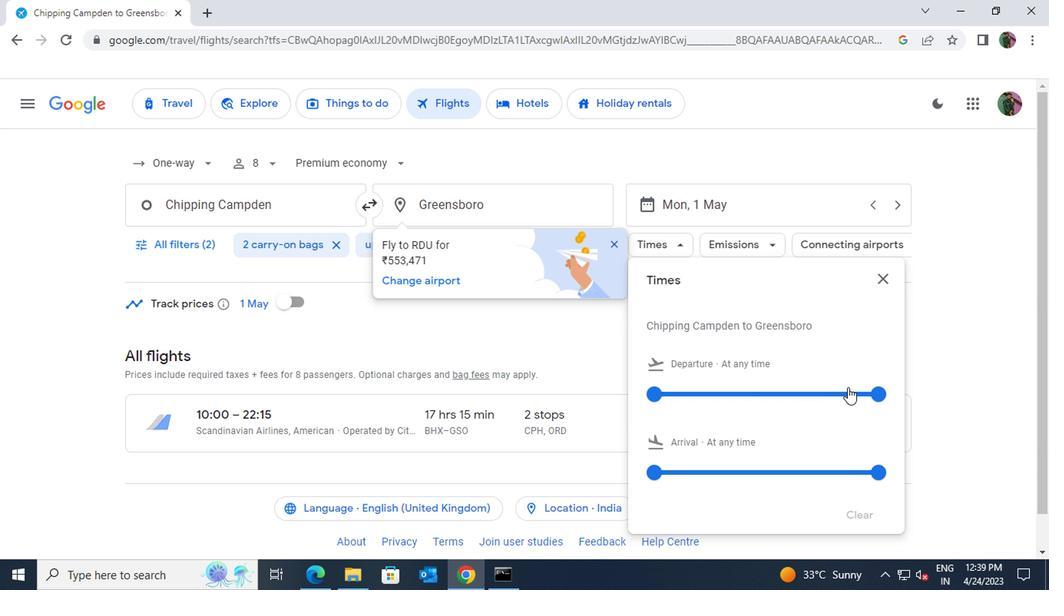 
Action: Mouse pressed left at (853, 389)
Screenshot: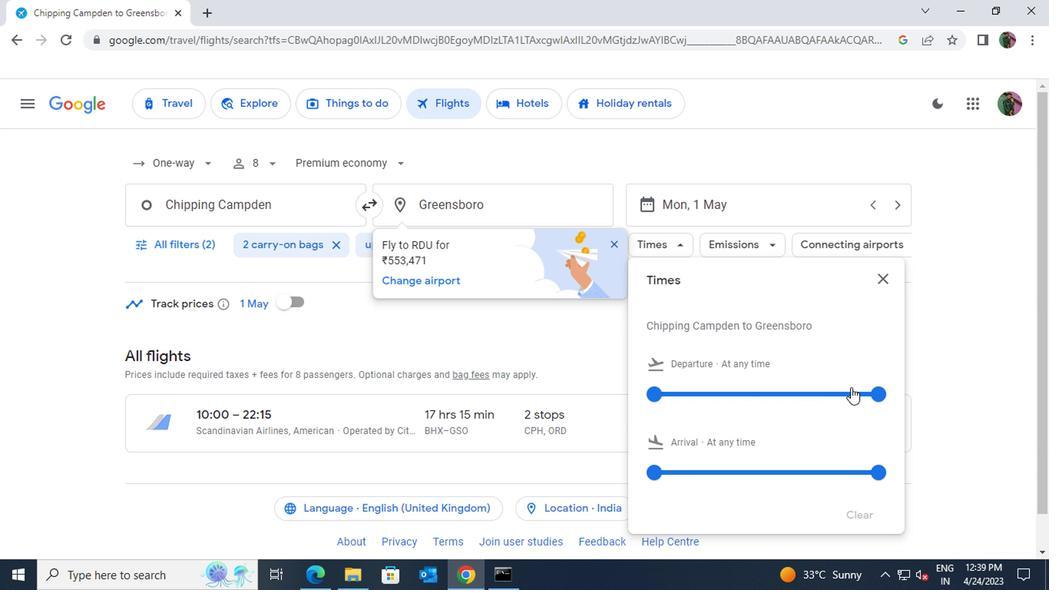 
Action: Mouse moved to (875, 277)
Screenshot: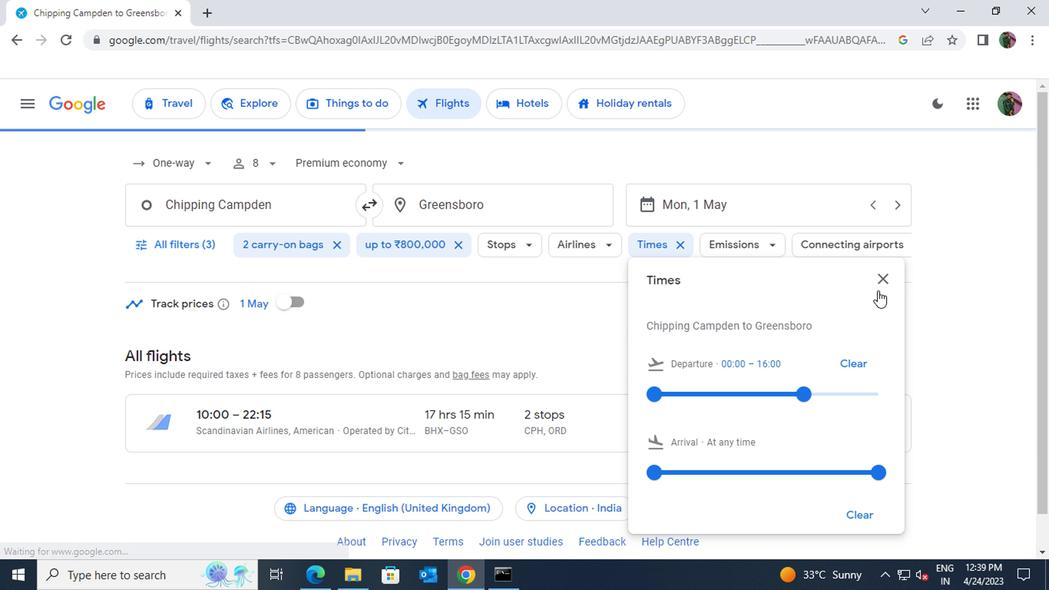 
Action: Mouse pressed left at (875, 277)
Screenshot: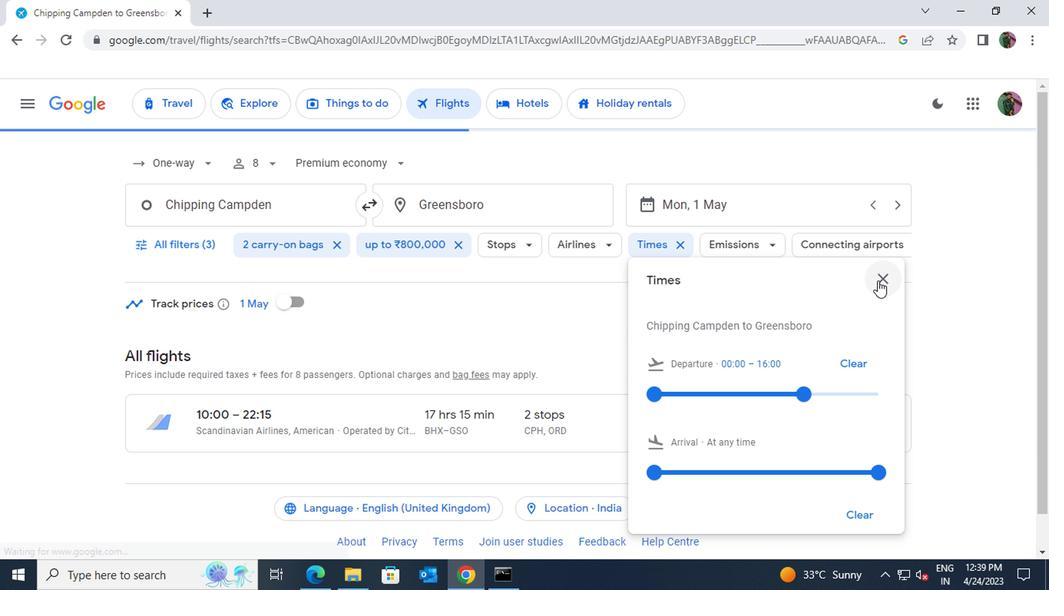 
Action: Mouse moved to (579, 419)
Screenshot: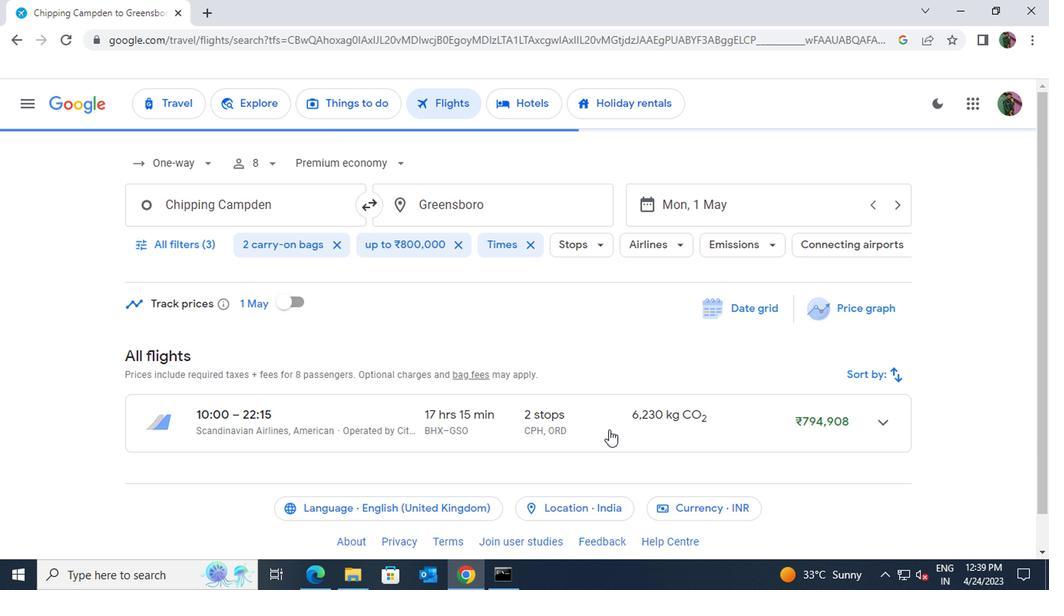 
Action: Mouse pressed left at (579, 419)
Screenshot: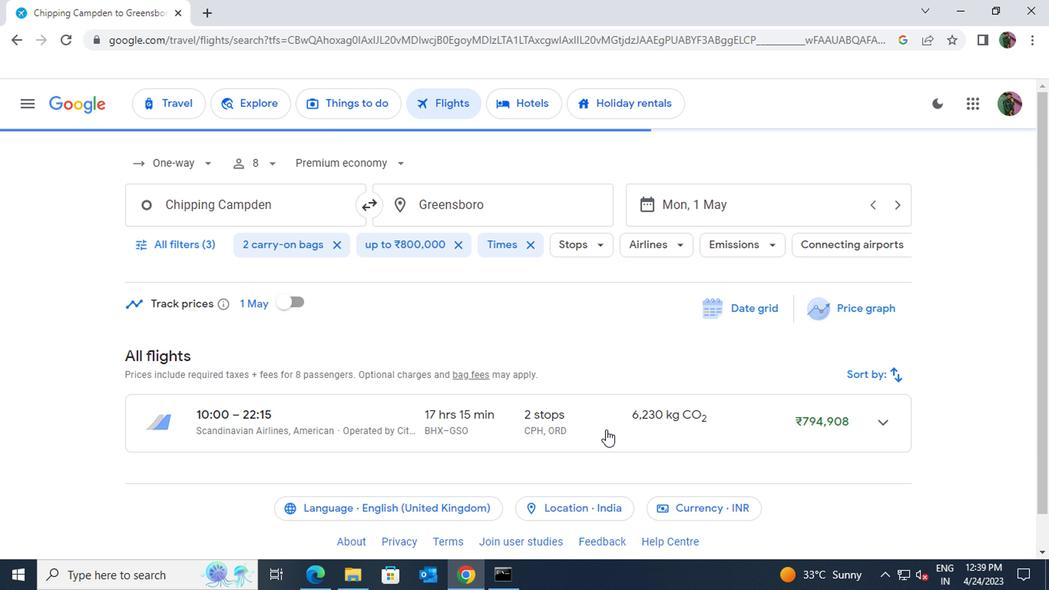 
Action: Mouse moved to (583, 414)
Screenshot: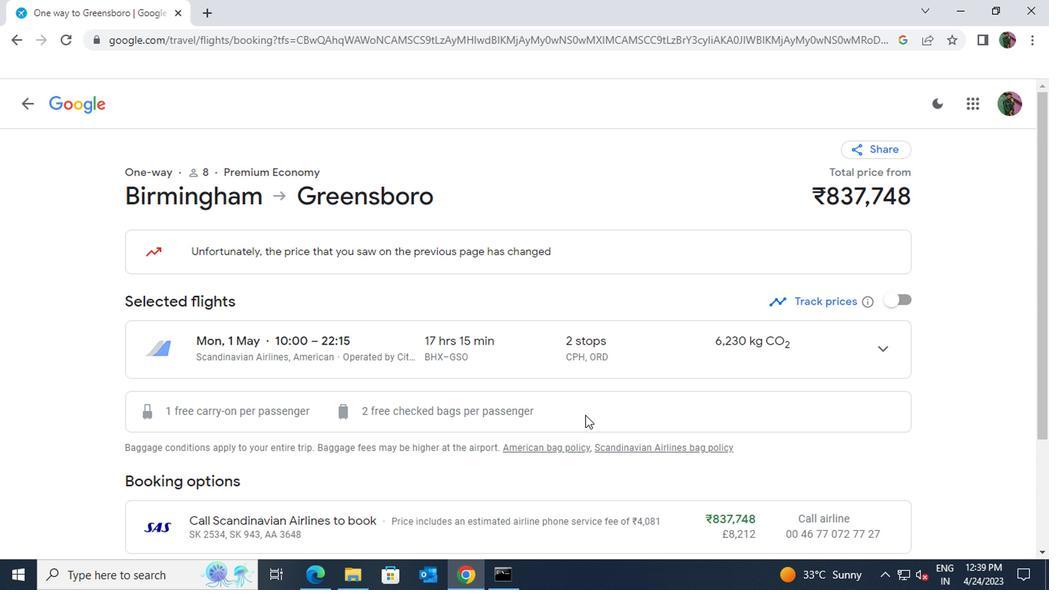 
